 Task: Add a signature Emma Green containing Best wishes for a joyful Easter, Emma Green to email address softage.10@softage.net and add a folder Recruitment
Action: Mouse moved to (121, 118)
Screenshot: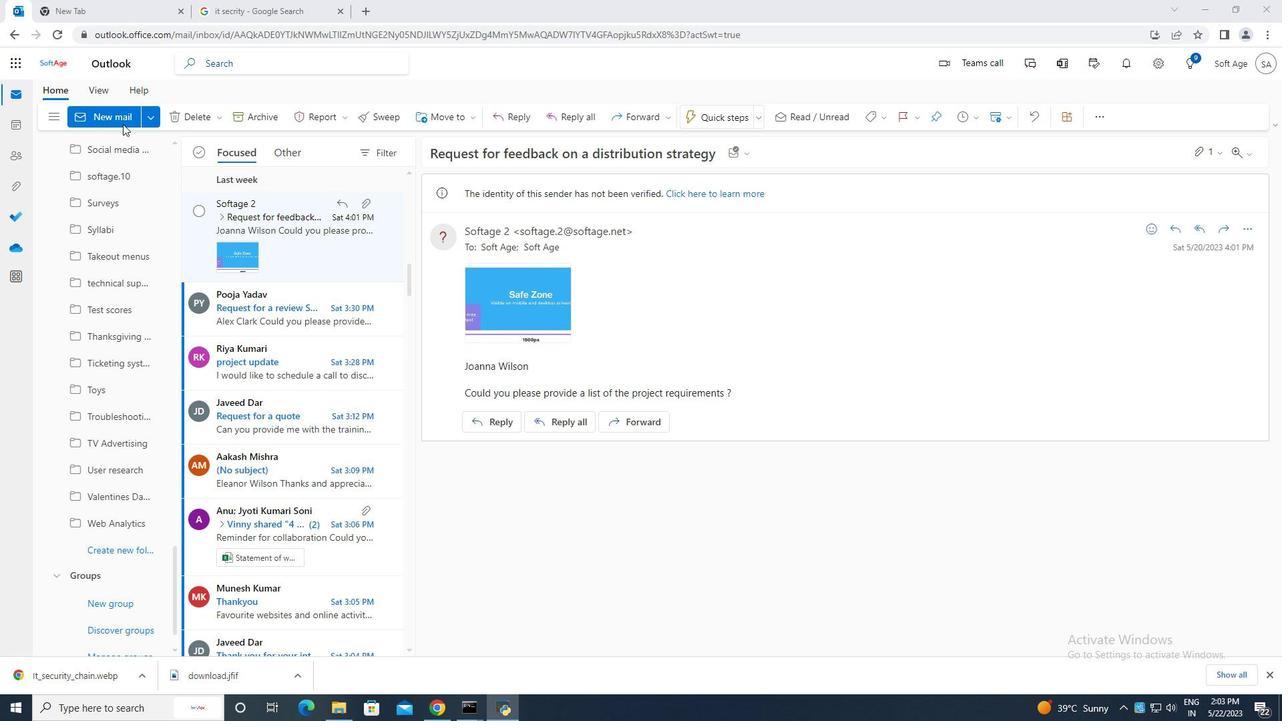 
Action: Mouse pressed left at (121, 118)
Screenshot: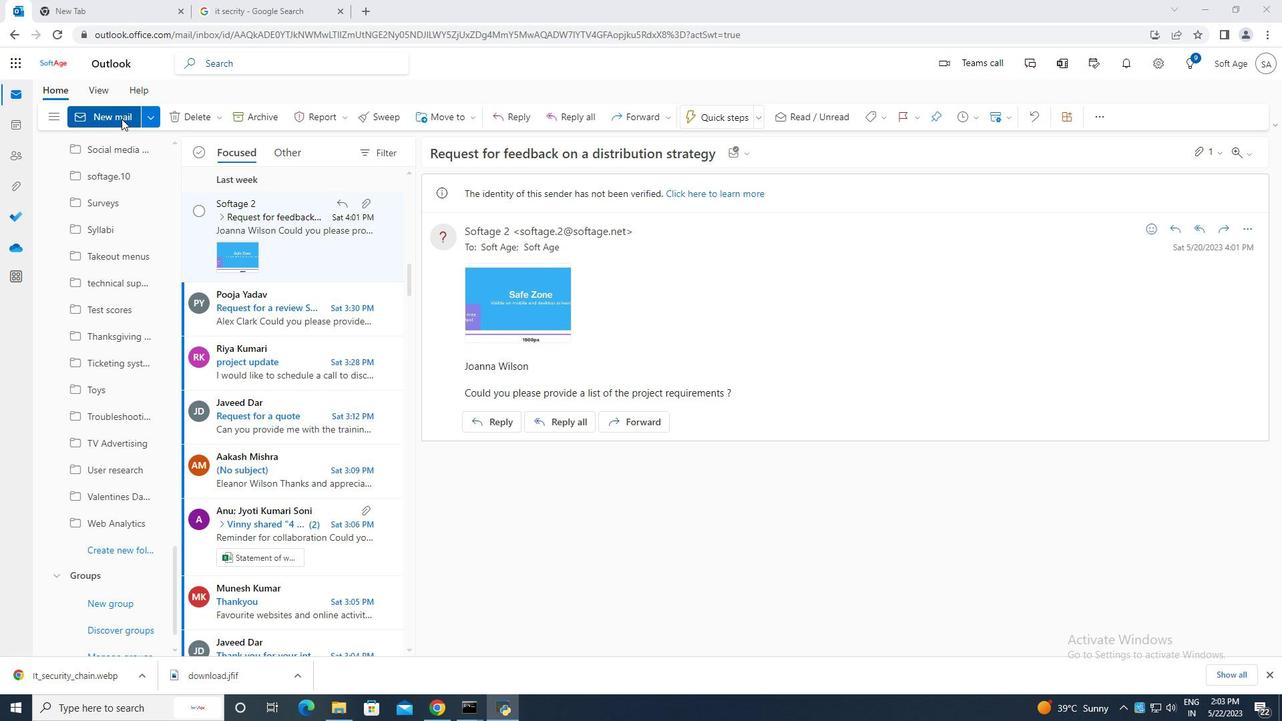 
Action: Mouse moved to (856, 121)
Screenshot: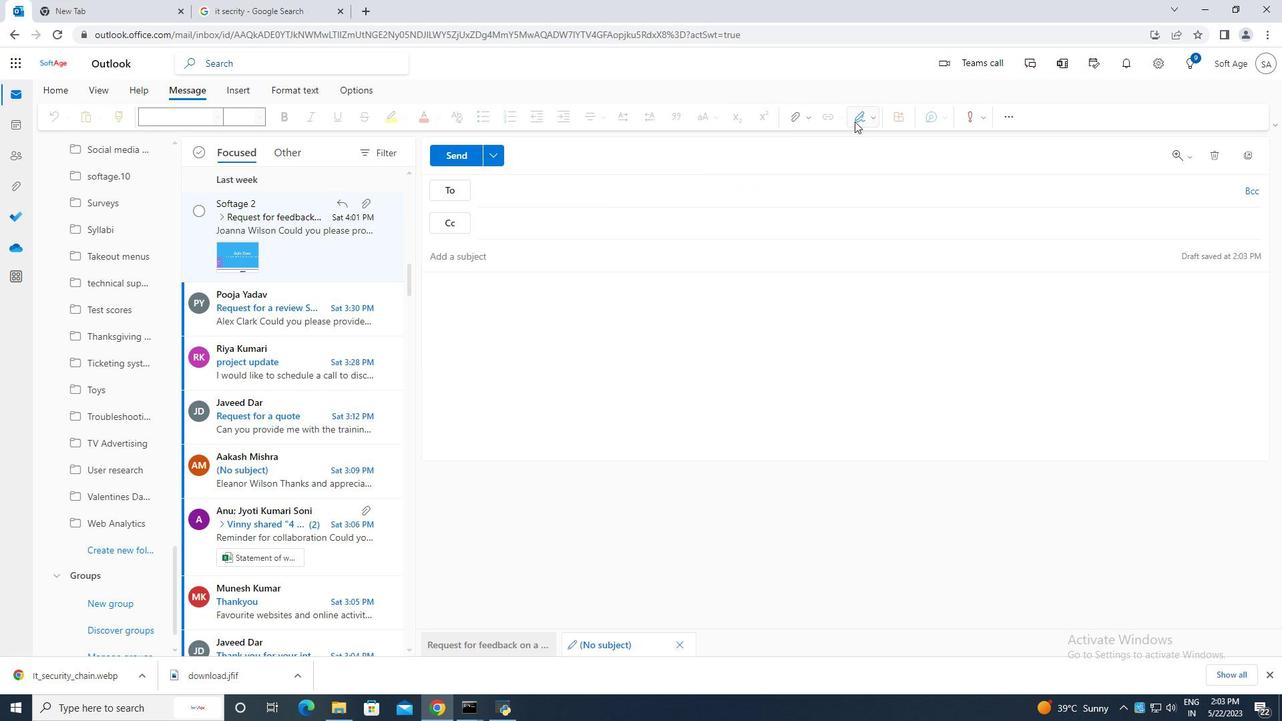 
Action: Mouse pressed left at (856, 121)
Screenshot: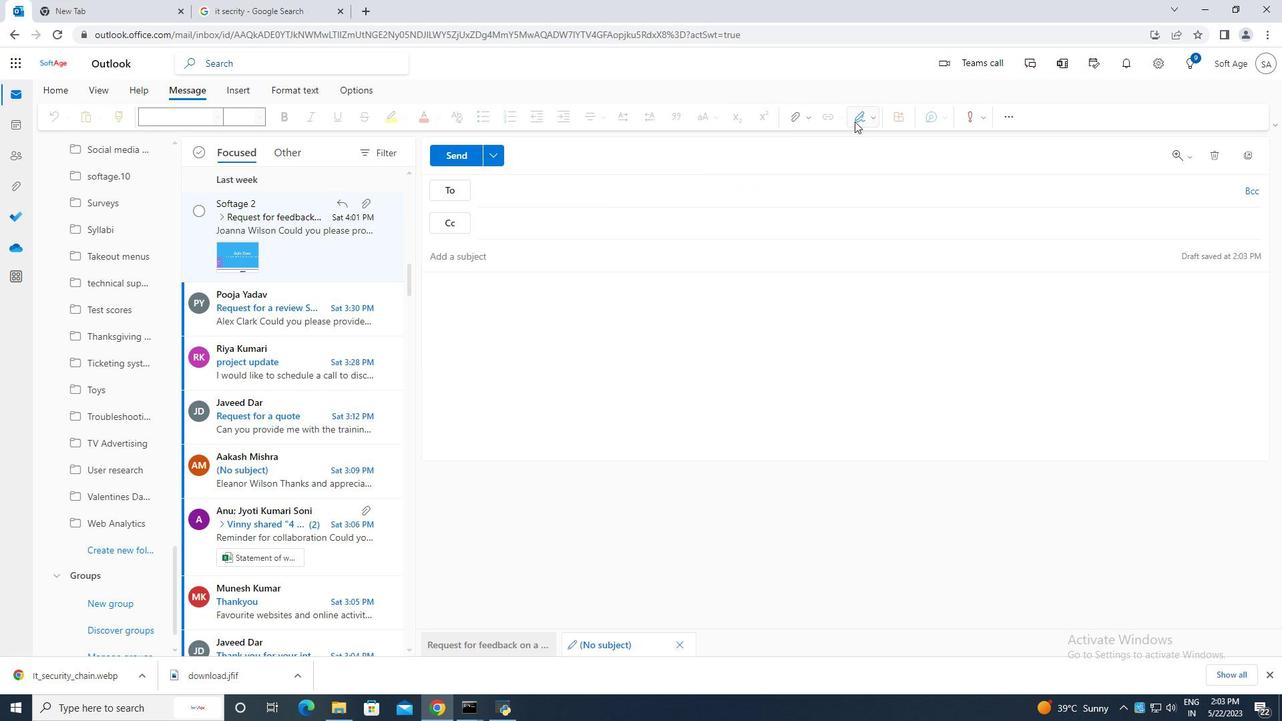 
Action: Mouse moved to (842, 171)
Screenshot: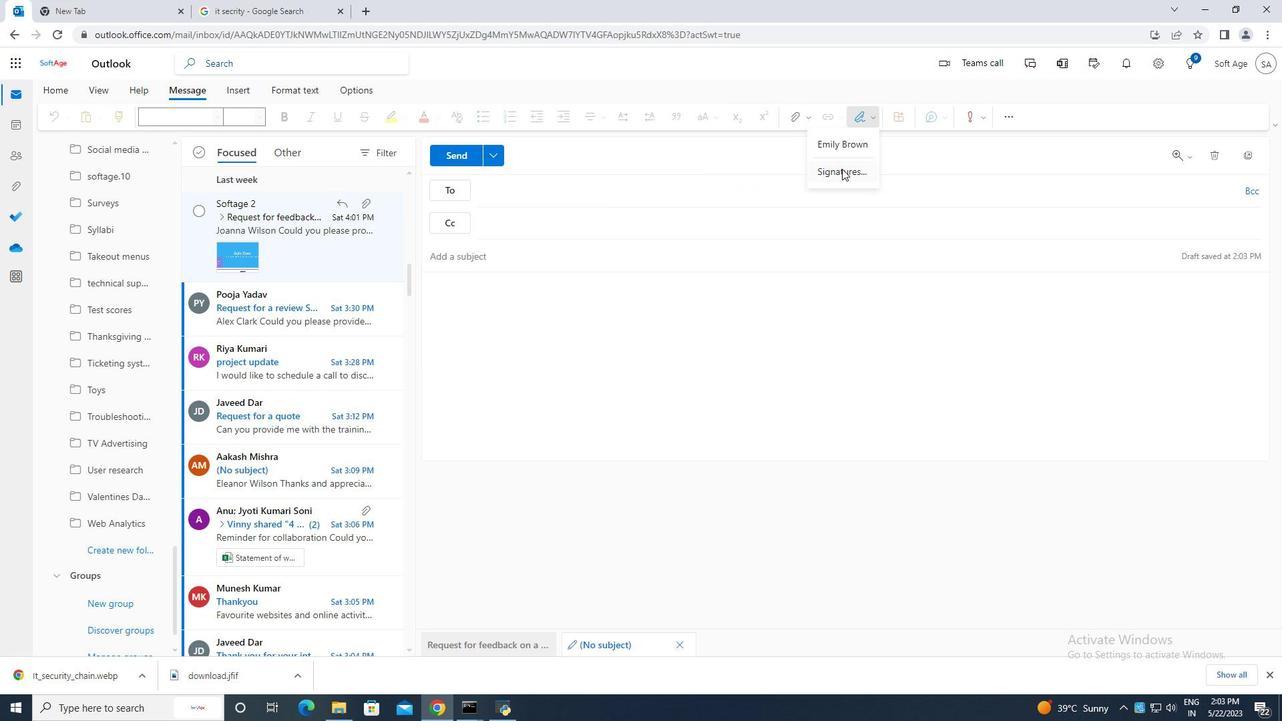 
Action: Mouse pressed left at (842, 171)
Screenshot: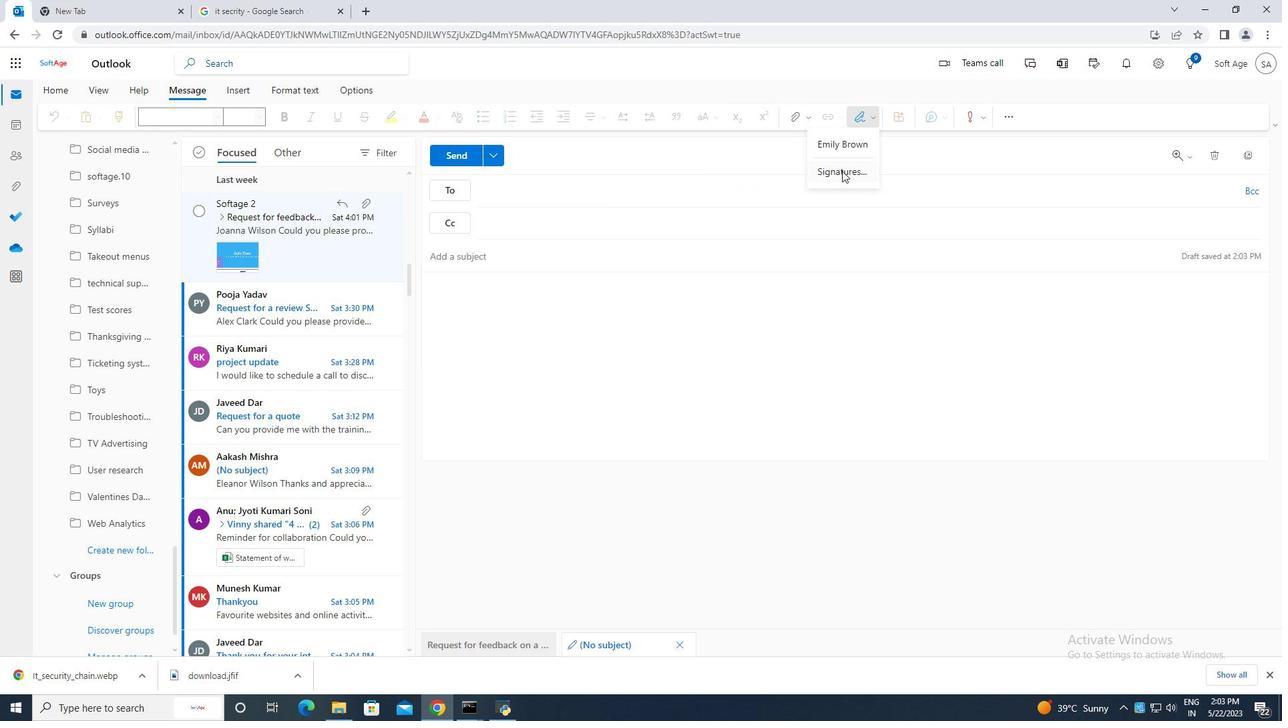 
Action: Mouse moved to (904, 225)
Screenshot: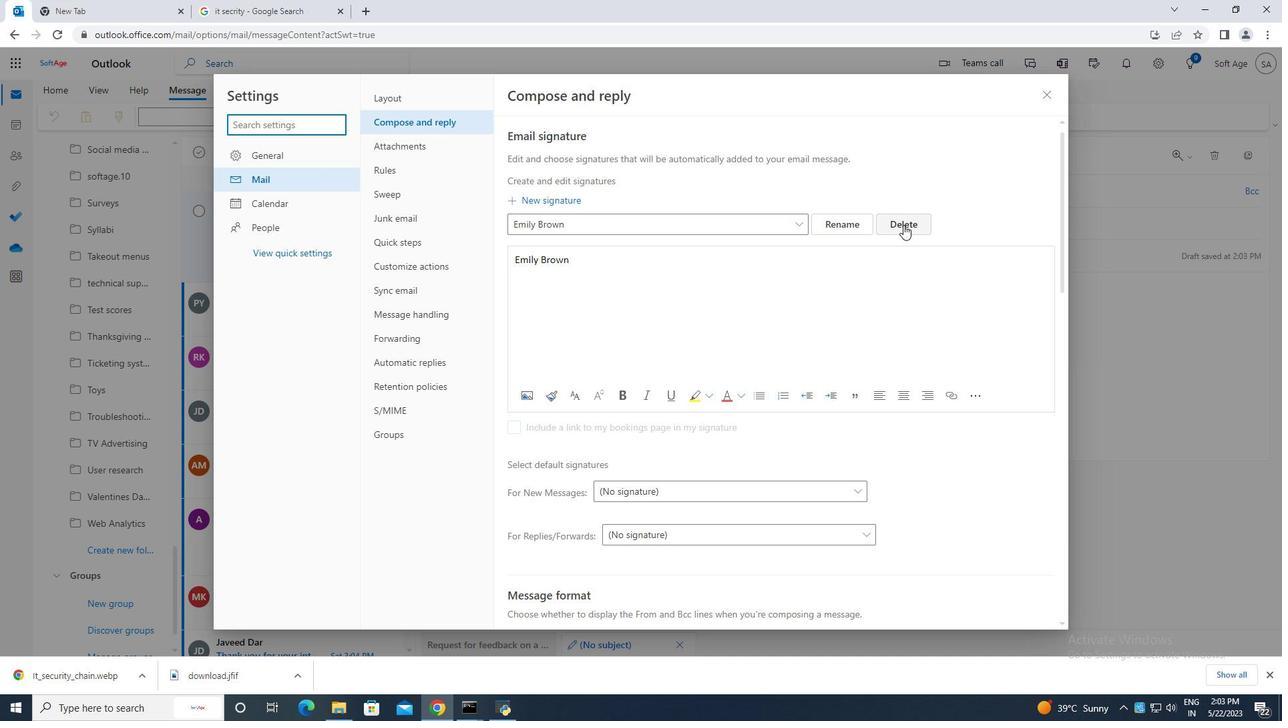 
Action: Mouse pressed left at (904, 225)
Screenshot: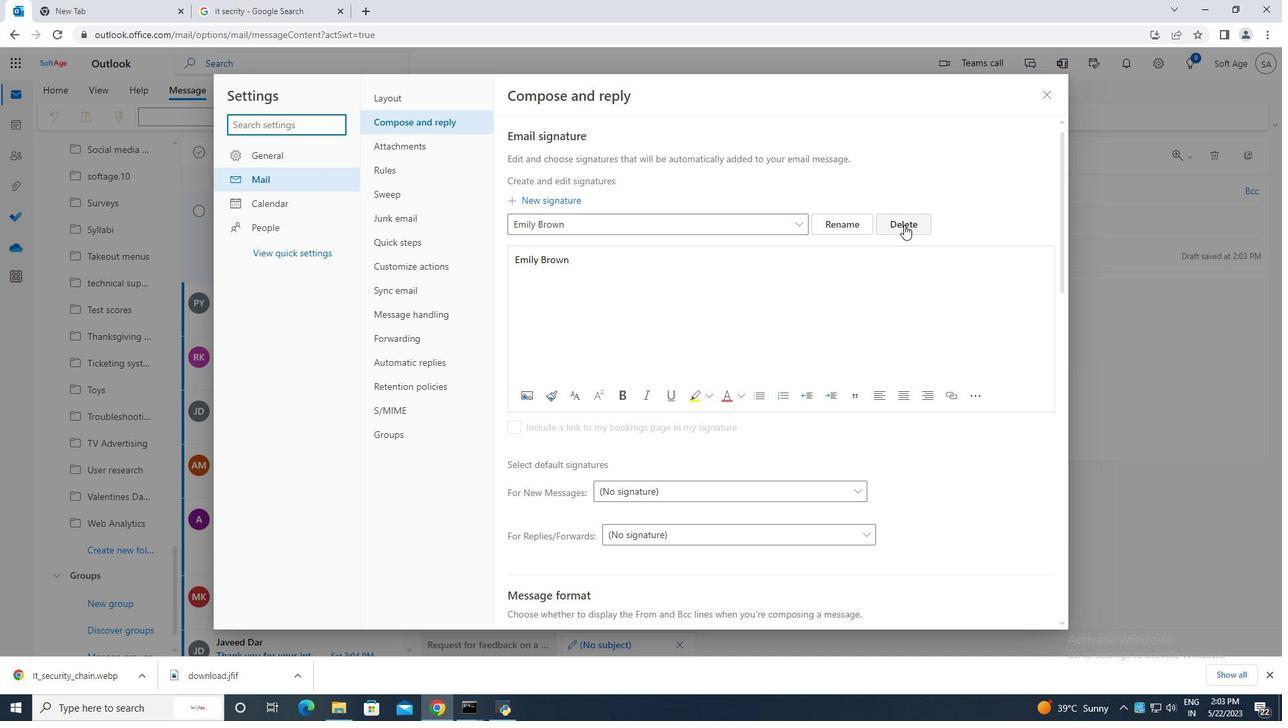 
Action: Mouse moved to (656, 225)
Screenshot: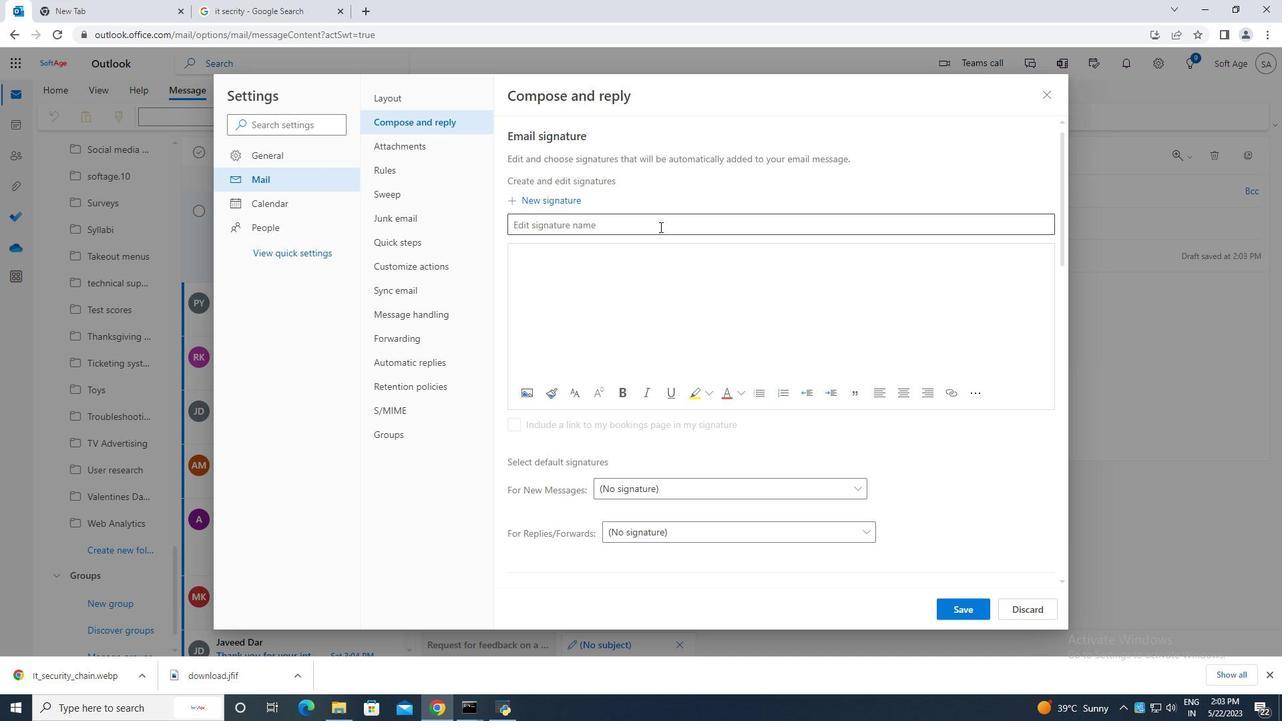 
Action: Key pressed <Key.caps_lock>E<Key.caps_lock>mma
Screenshot: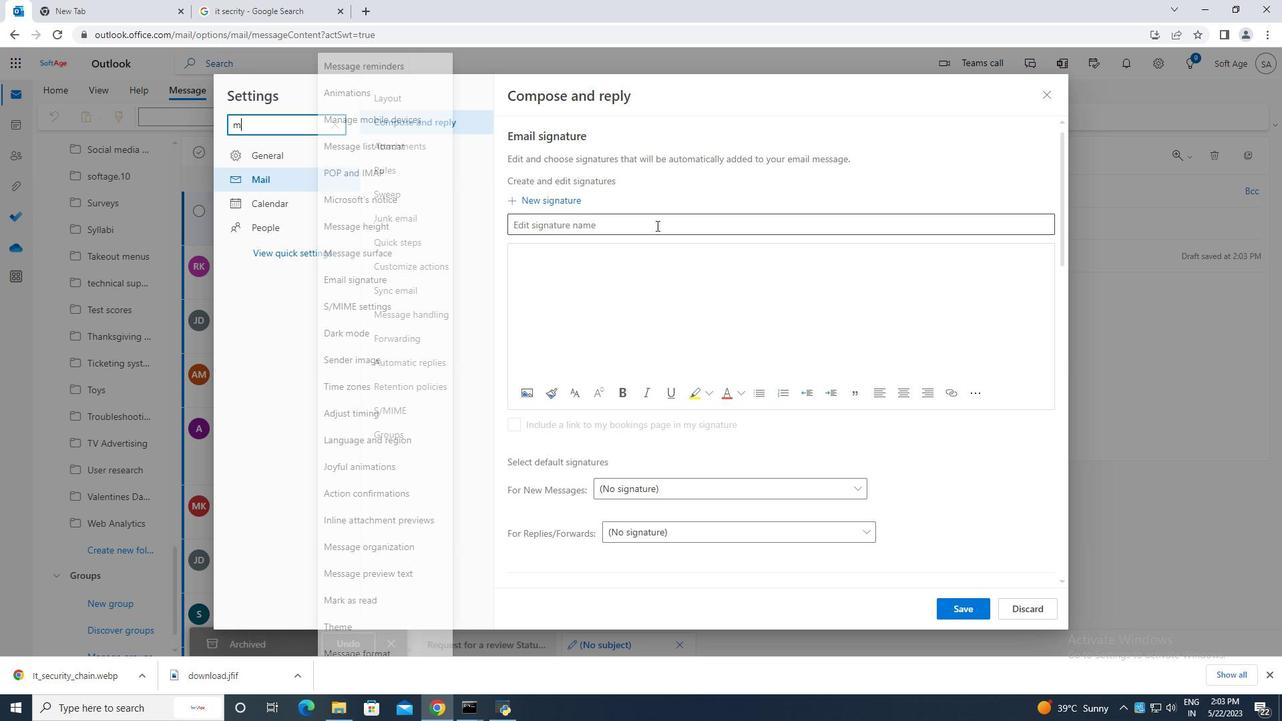 
Action: Mouse moved to (618, 218)
Screenshot: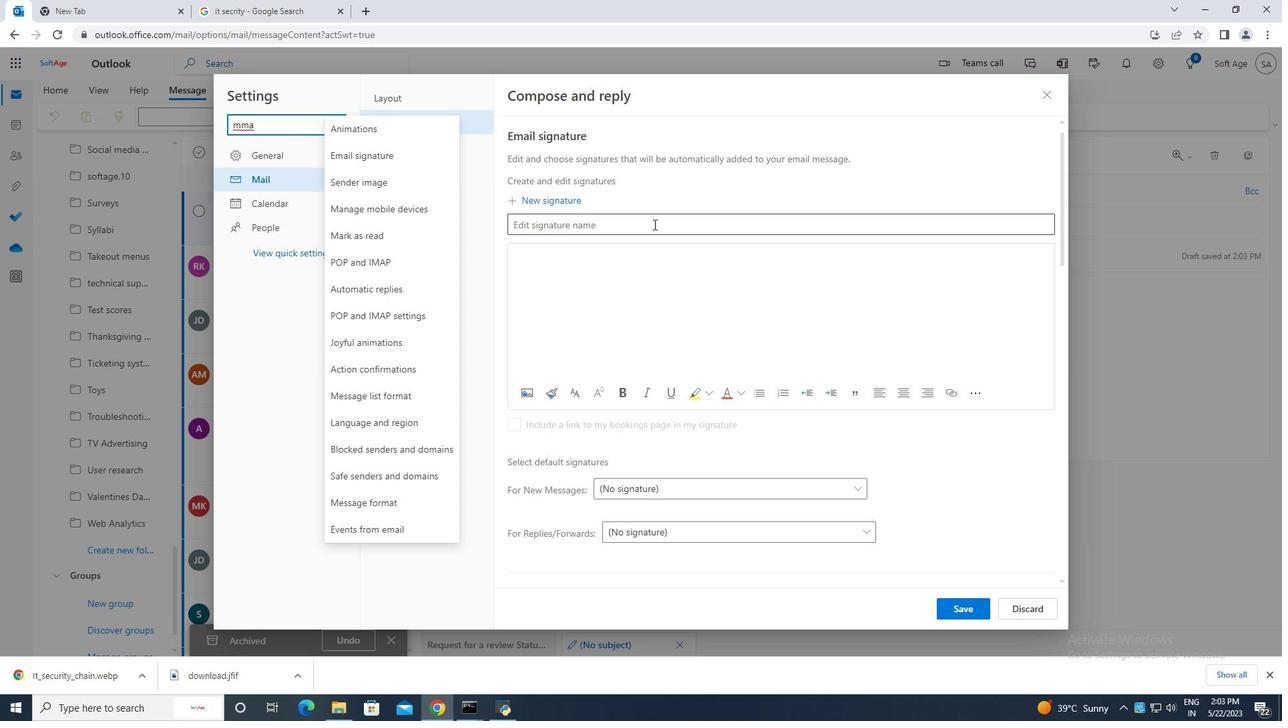 
Action: Mouse pressed left at (618, 218)
Screenshot: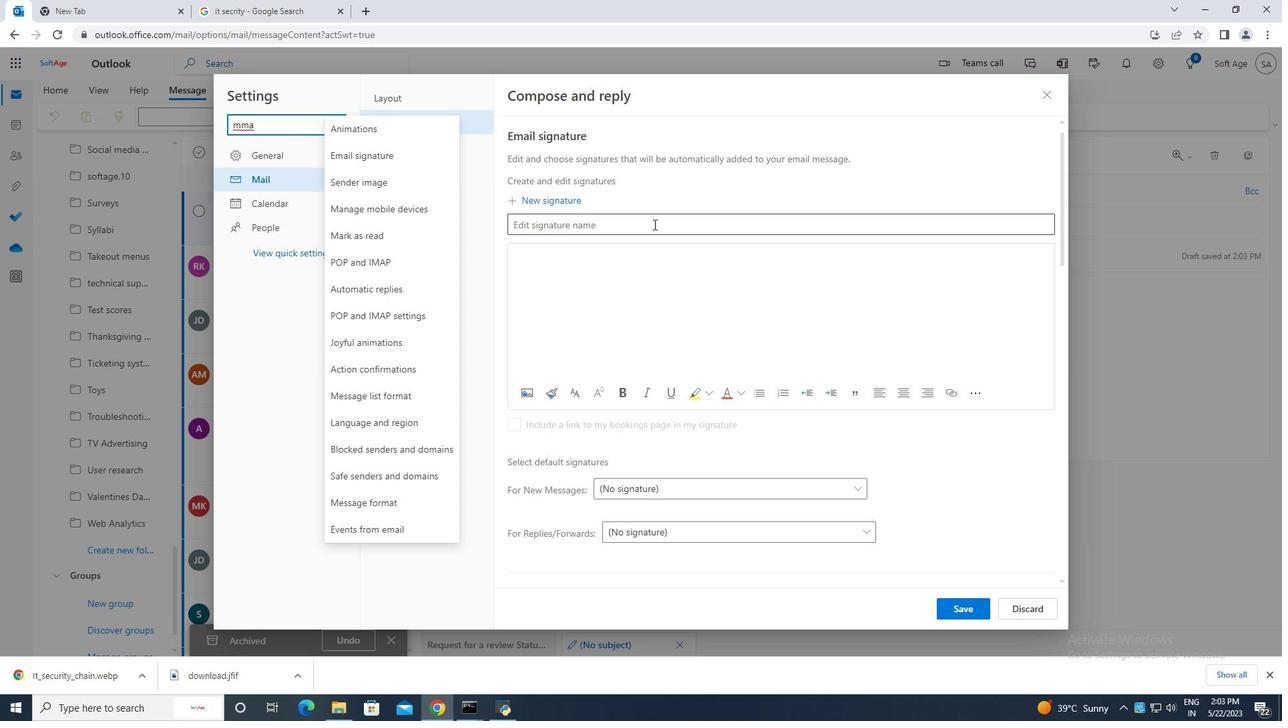 
Action: Key pressed <Key.caps_lock>E<Key.caps_lock>mma<Key.space><Key.caps_lock>G<Key.caps_lock>reen
Screenshot: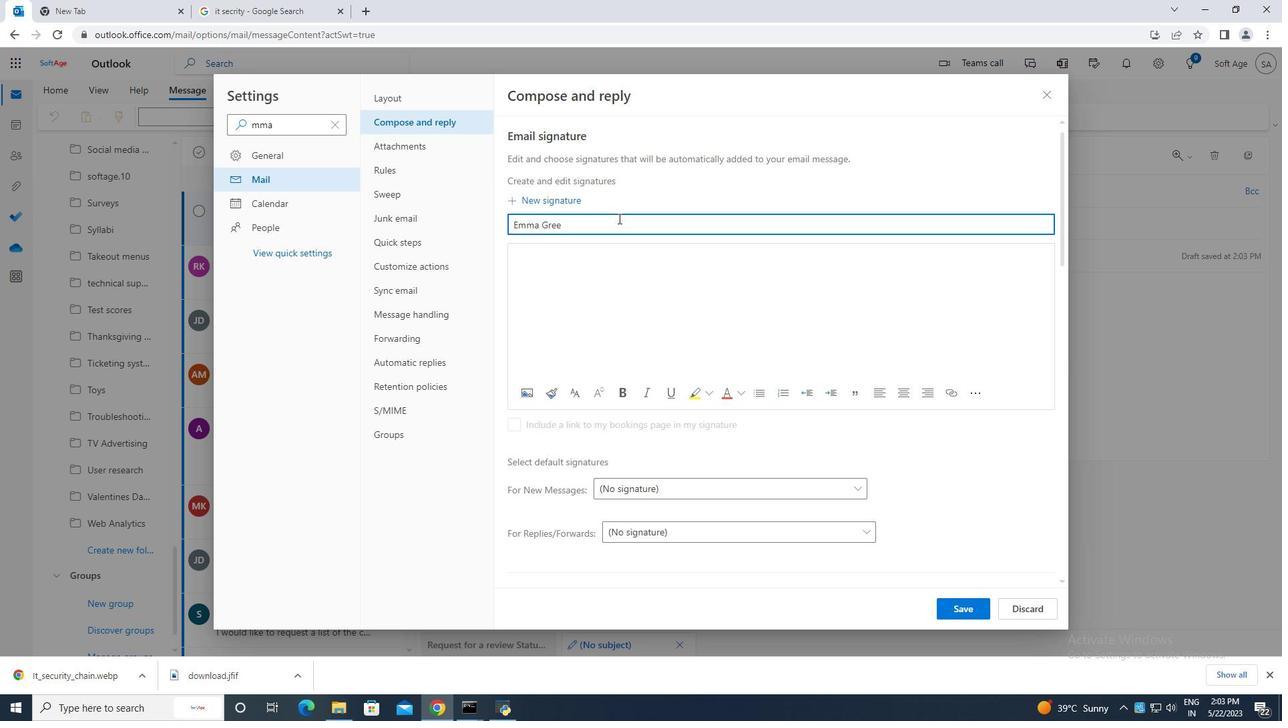 
Action: Mouse moved to (565, 254)
Screenshot: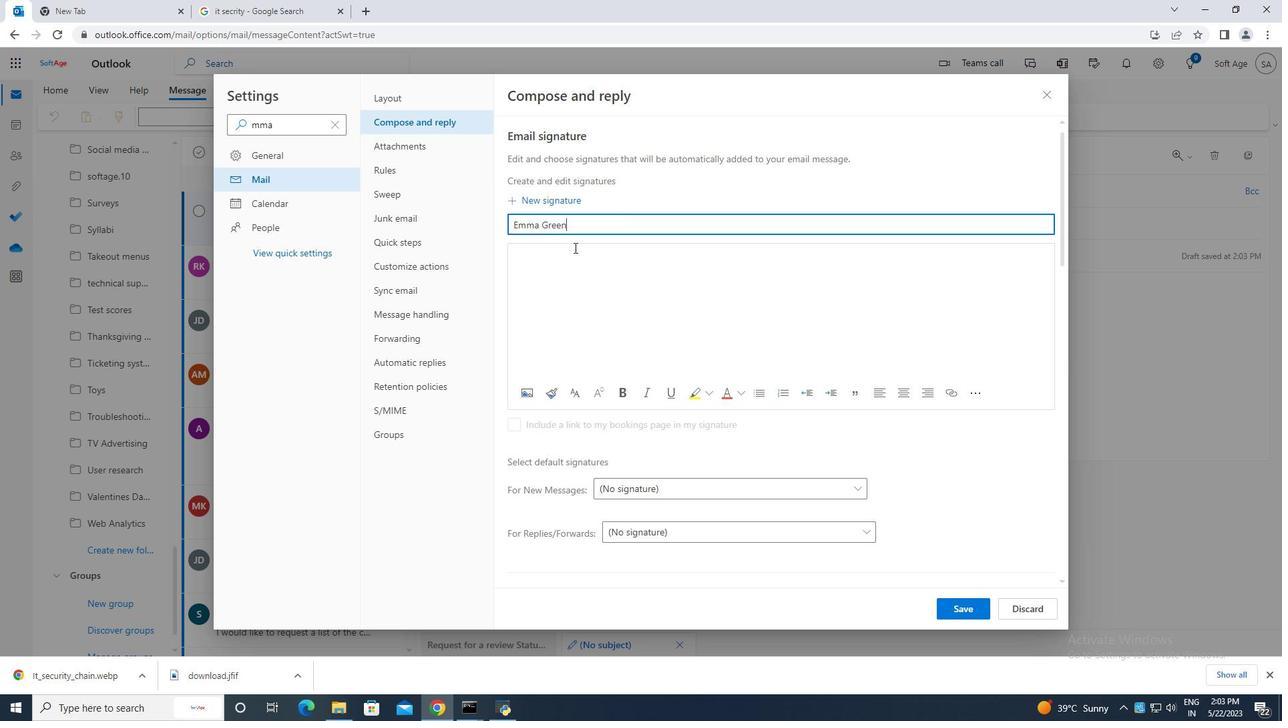 
Action: Mouse pressed left at (565, 254)
Screenshot: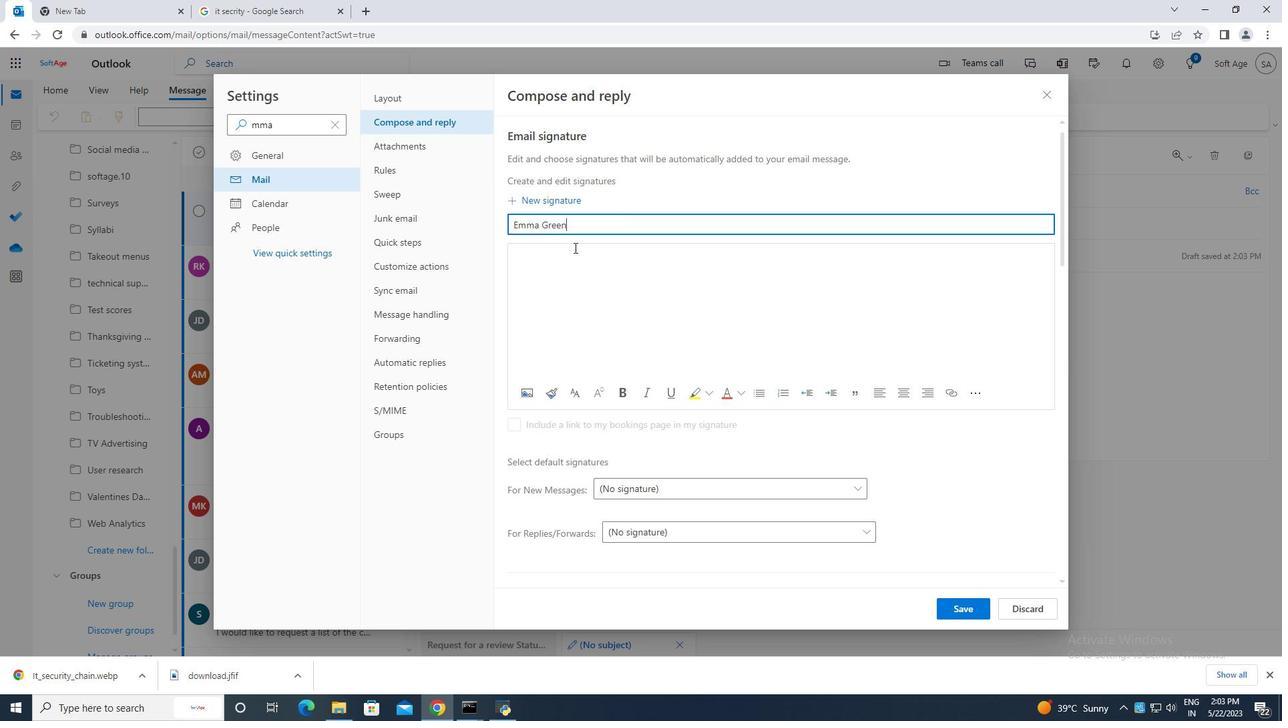 
Action: Key pressed <Key.caps_lock>E<Key.caps_lock>mma<Key.space><Key.caps_lock>G<Key.caps_lock>reen
Screenshot: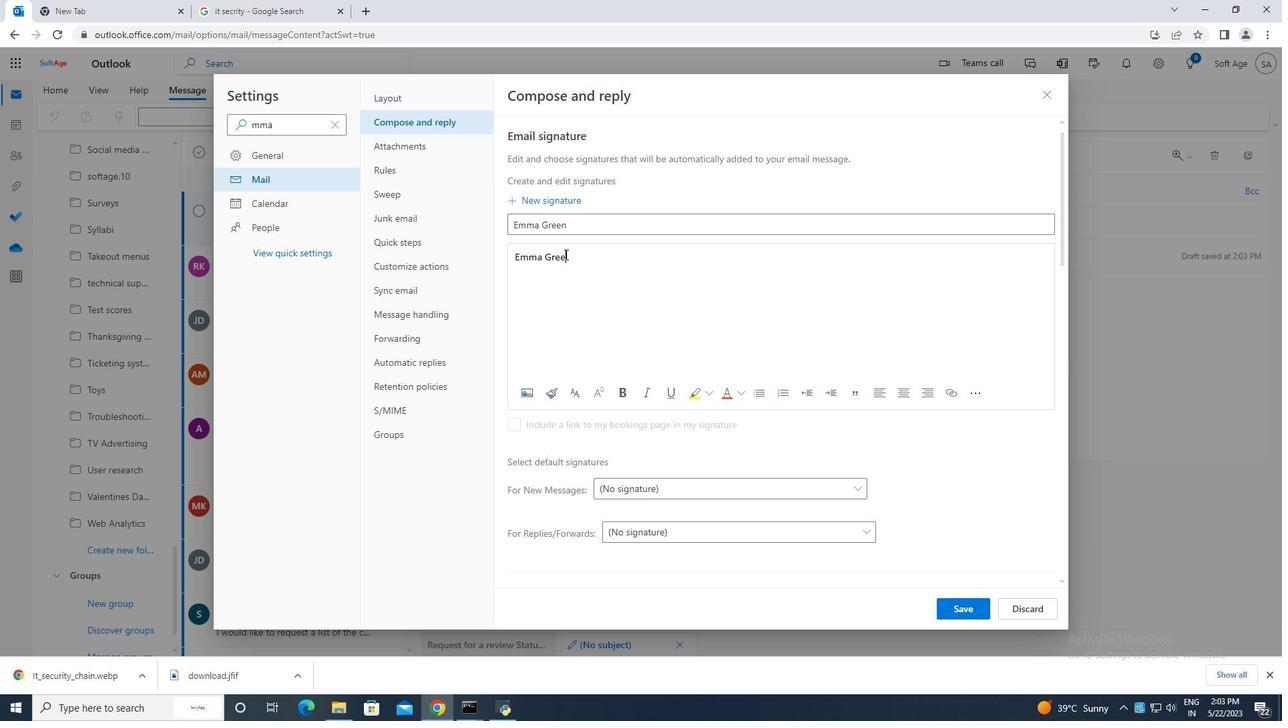 
Action: Mouse moved to (954, 609)
Screenshot: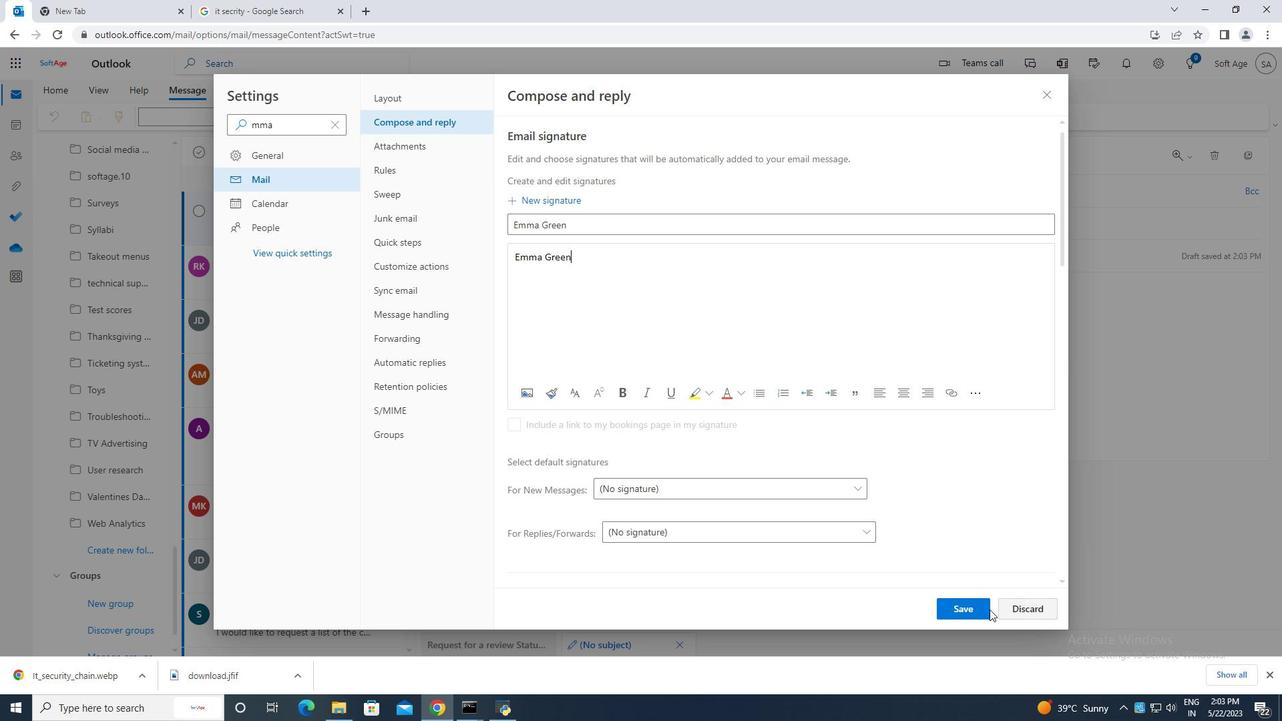 
Action: Mouse pressed left at (954, 609)
Screenshot: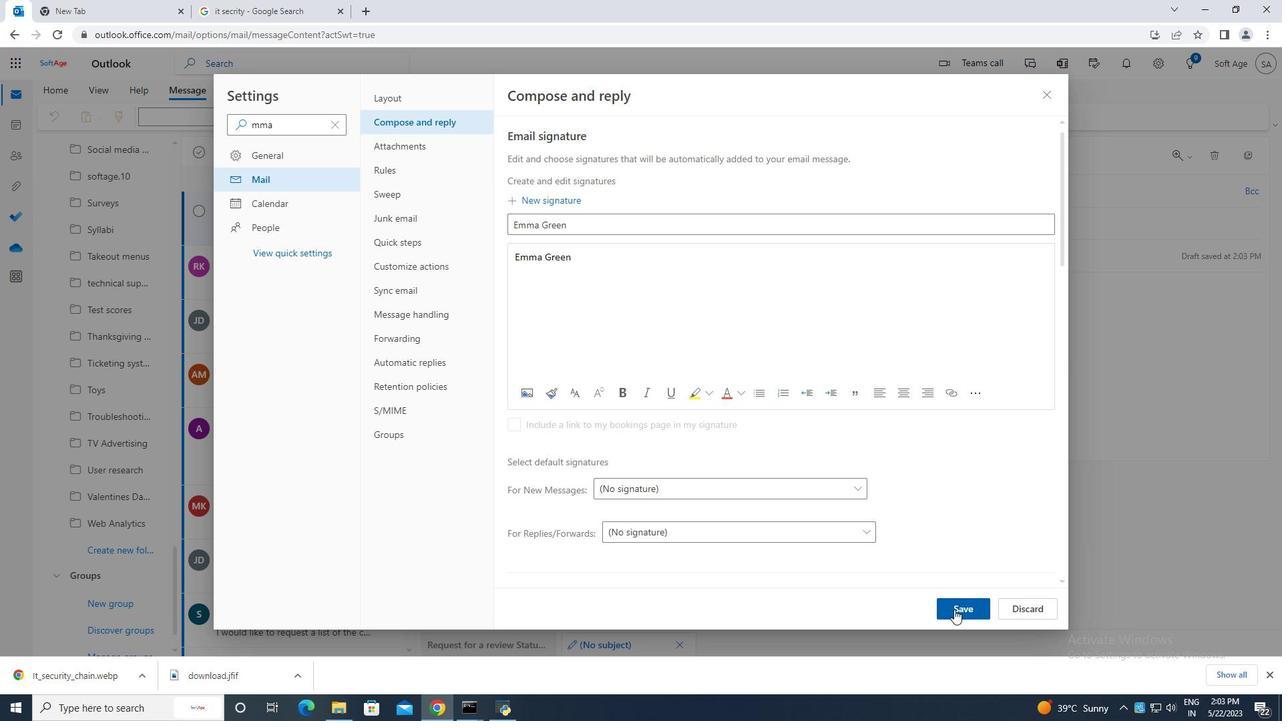 
Action: Mouse moved to (1042, 98)
Screenshot: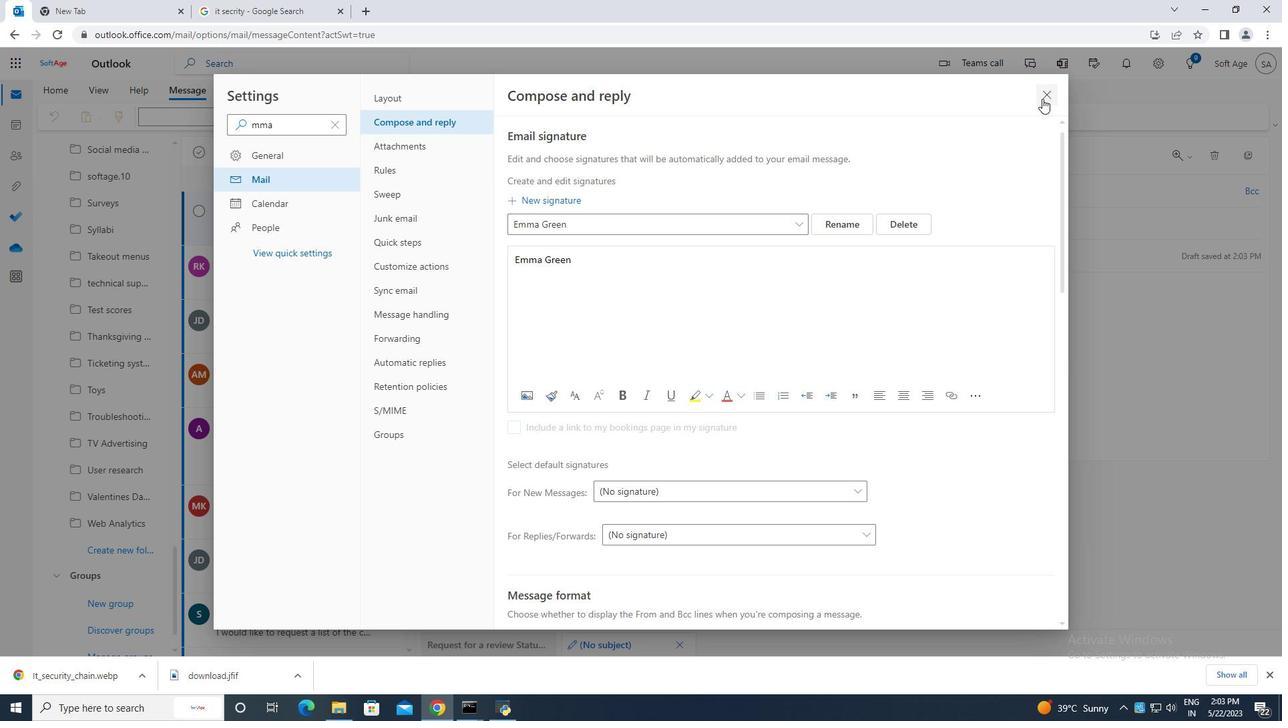 
Action: Mouse pressed left at (1042, 98)
Screenshot: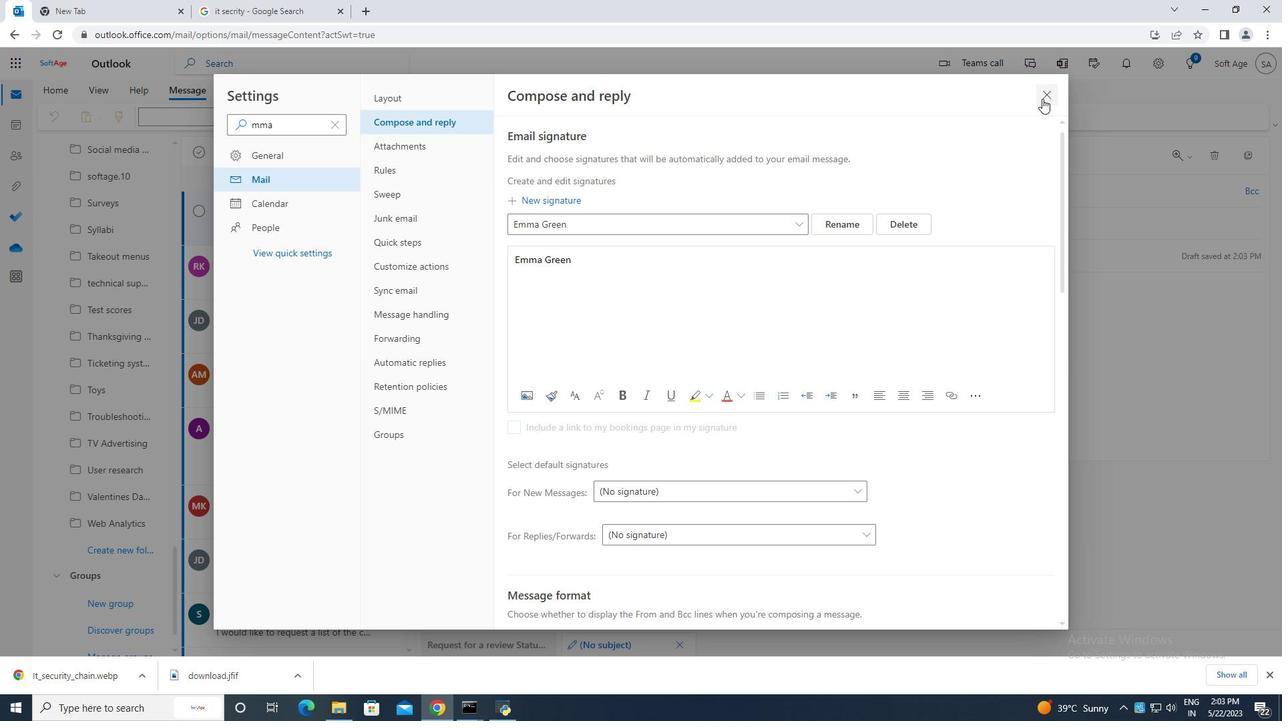 
Action: Mouse moved to (866, 118)
Screenshot: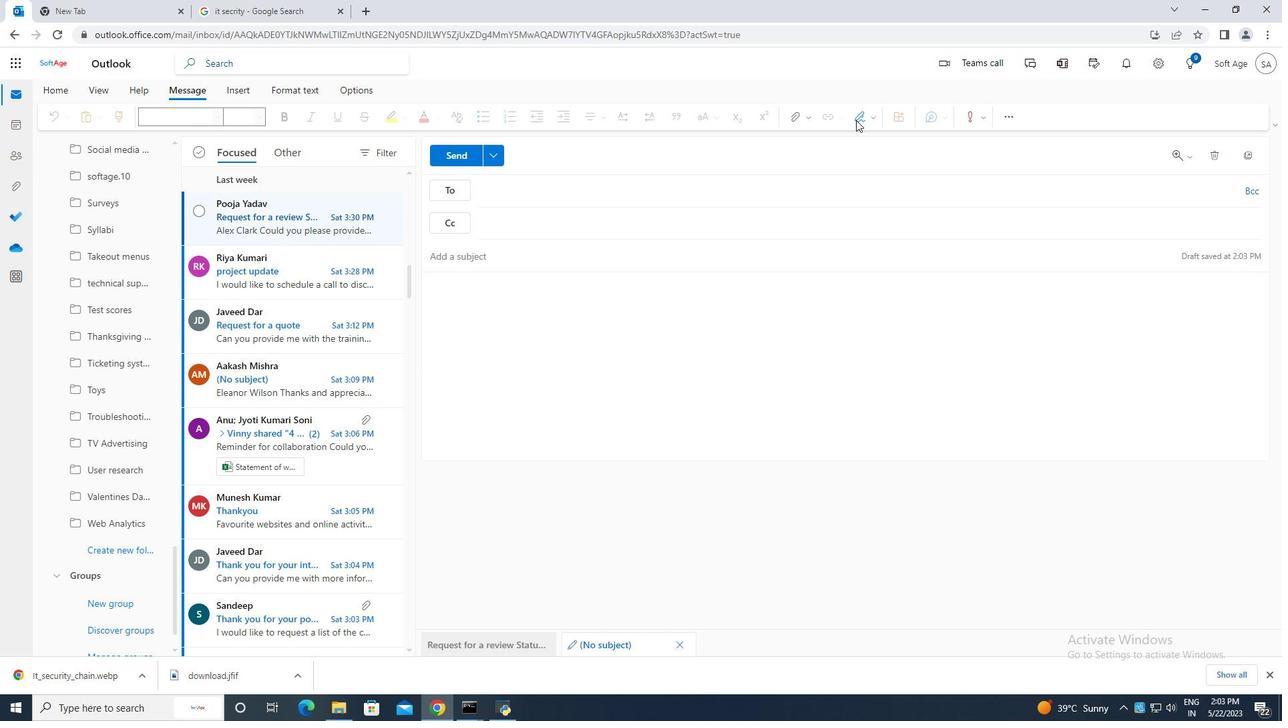 
Action: Mouse pressed left at (866, 118)
Screenshot: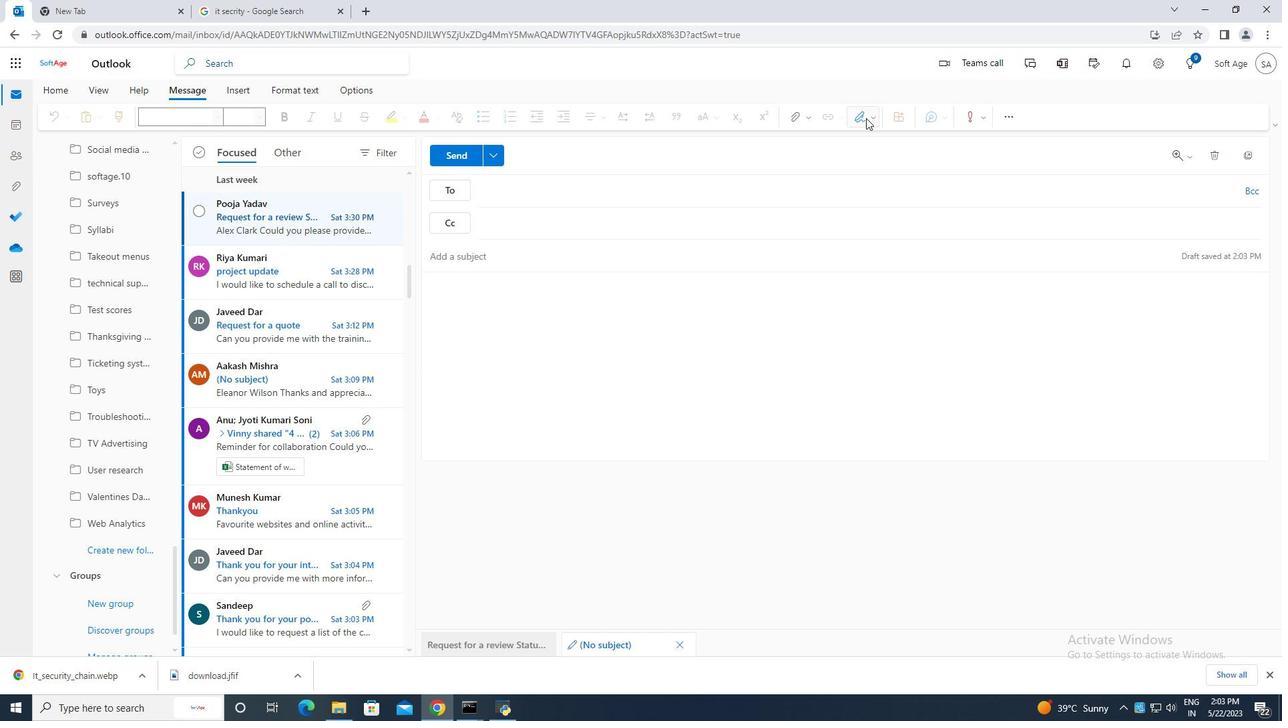 
Action: Mouse moved to (844, 144)
Screenshot: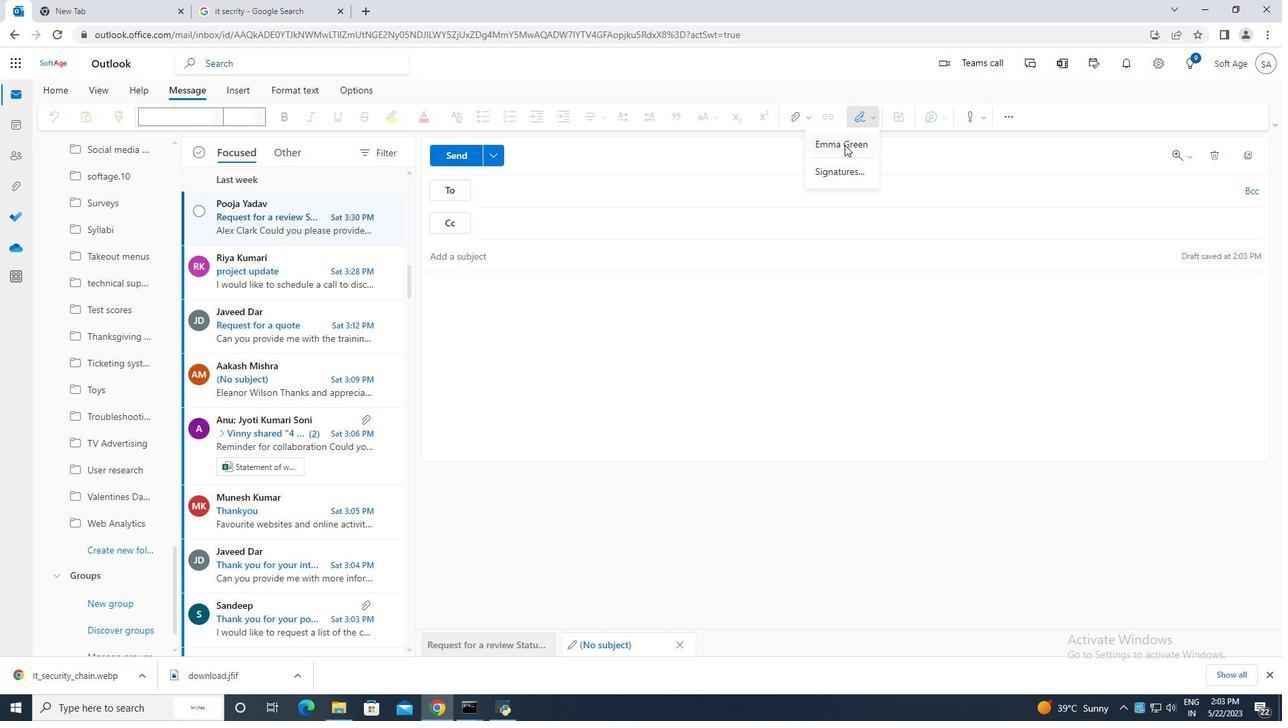 
Action: Mouse pressed left at (844, 144)
Screenshot: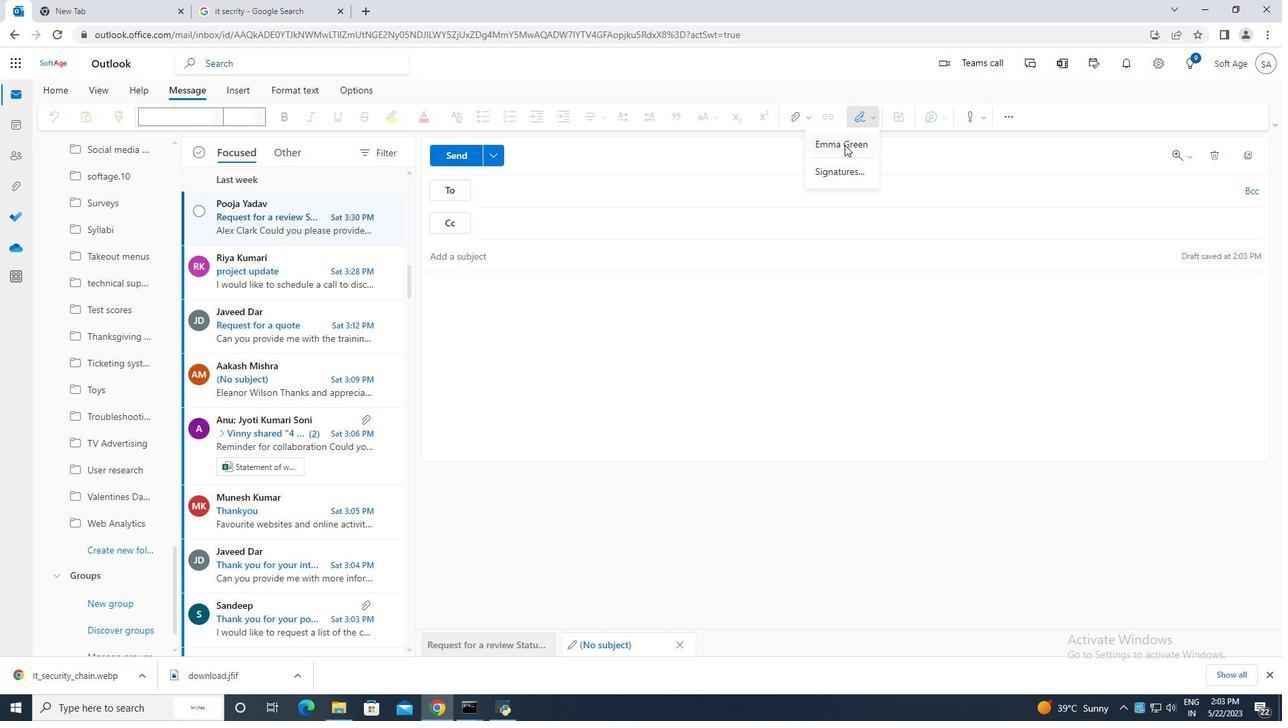 
Action: Mouse moved to (476, 281)
Screenshot: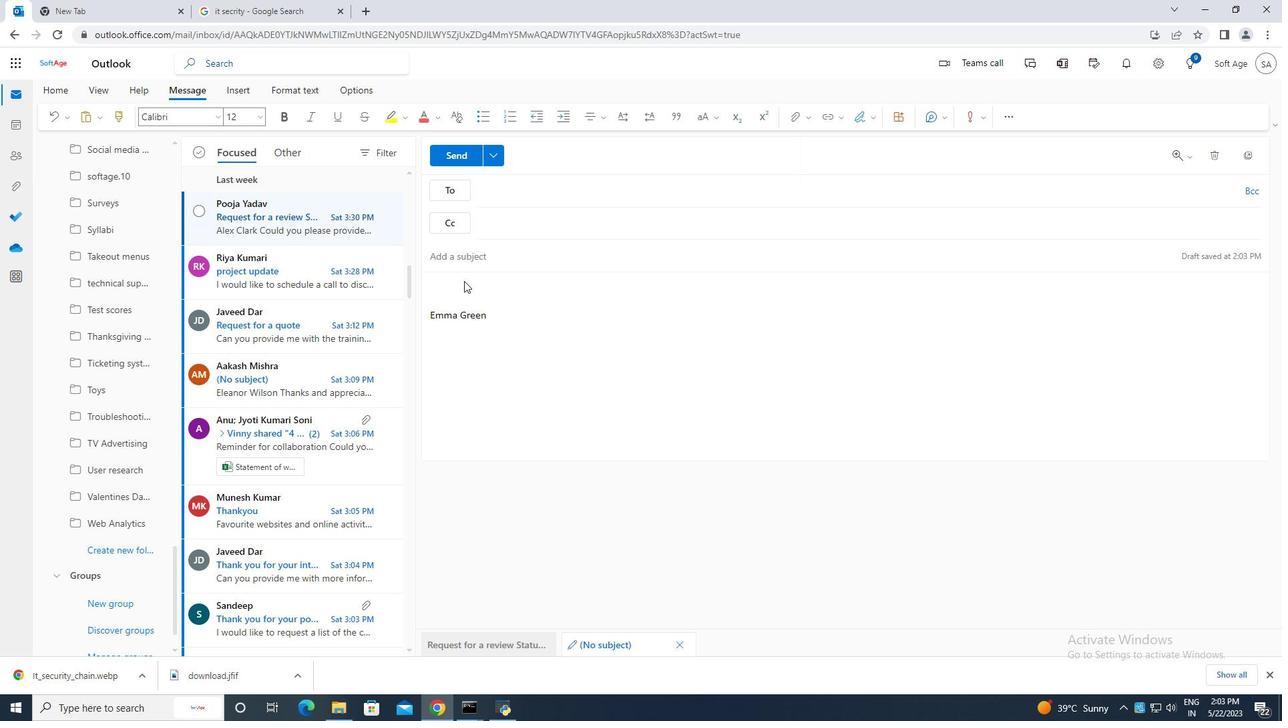 
Action: Key pressed <Key.caps_lock>C<Key.caps_lock>ontaining<Key.space>best<Key.space>wishes<Key.space>for<Key.space>a<Key.space>joyful<Key.space>easter,
Screenshot: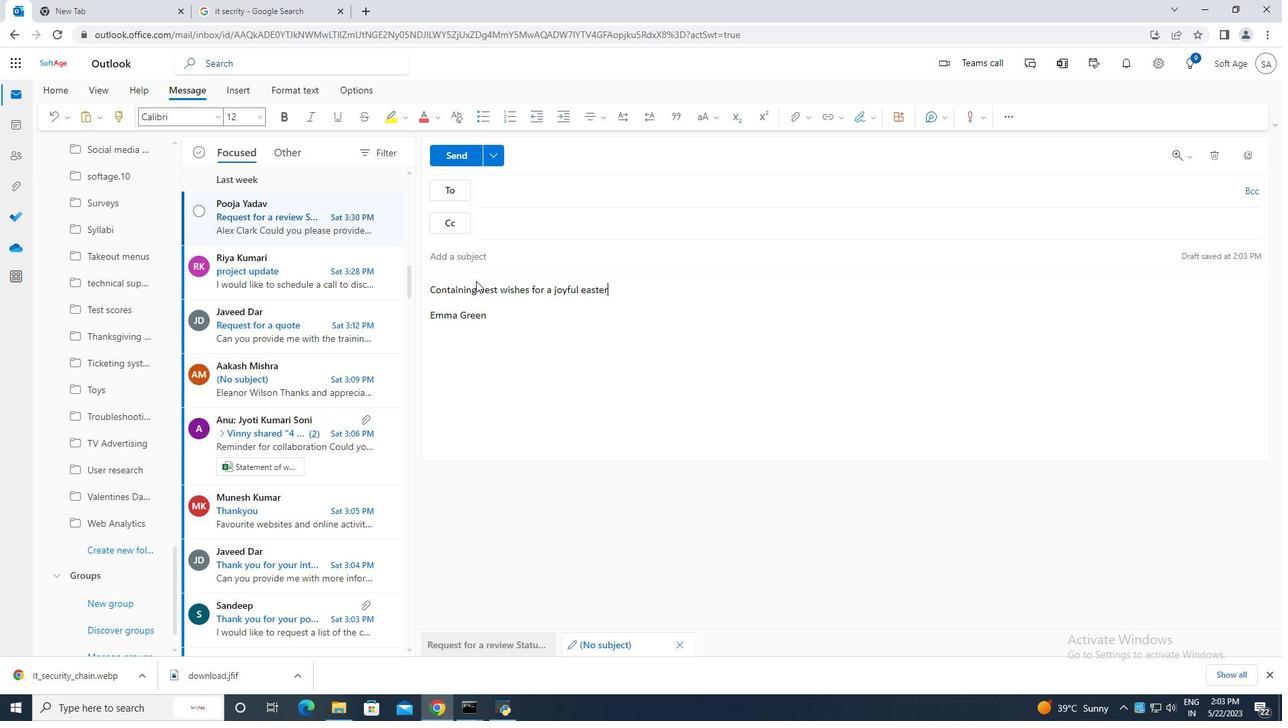 
Action: Mouse moved to (569, 197)
Screenshot: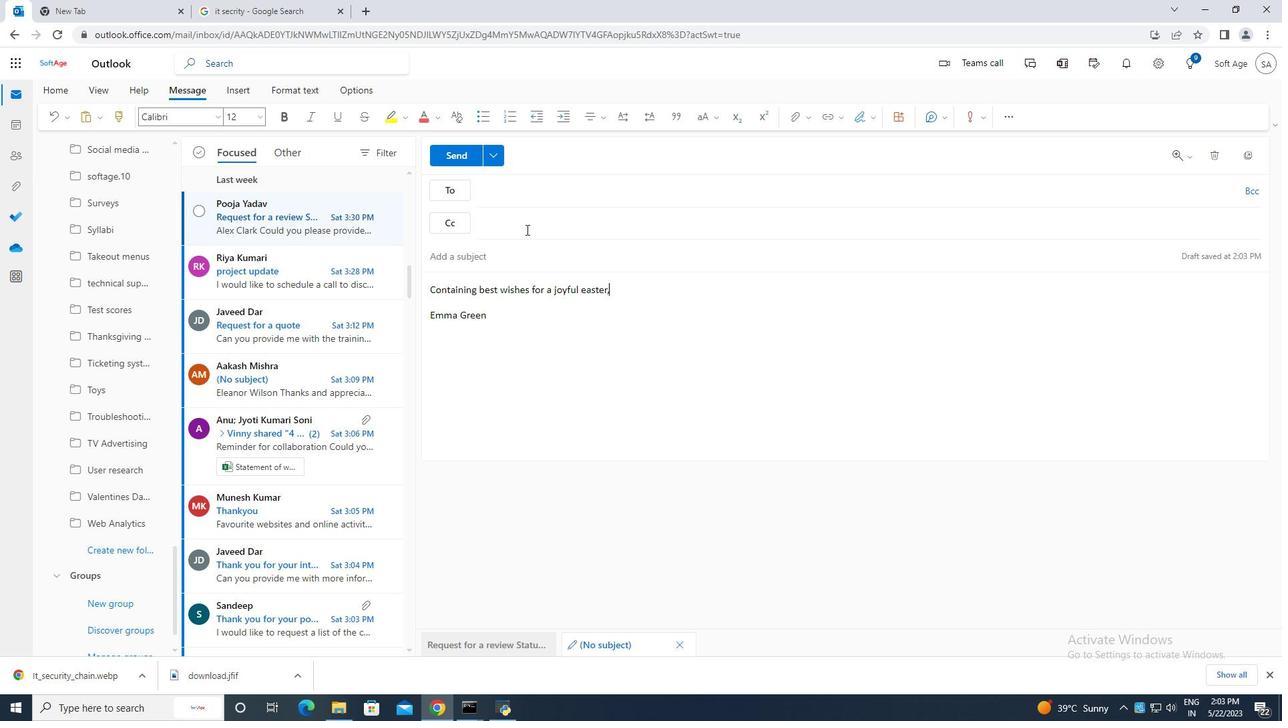 
Action: Mouse pressed left at (569, 197)
Screenshot: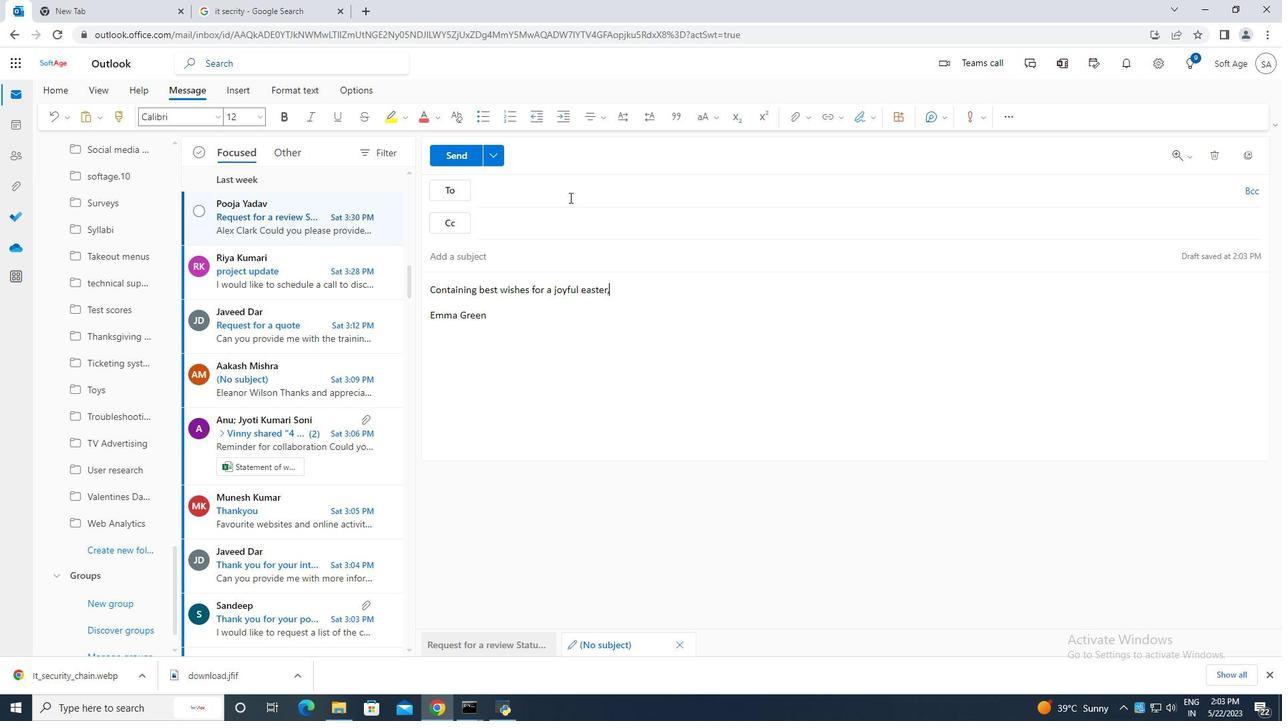 
Action: Key pressed softage.10
Screenshot: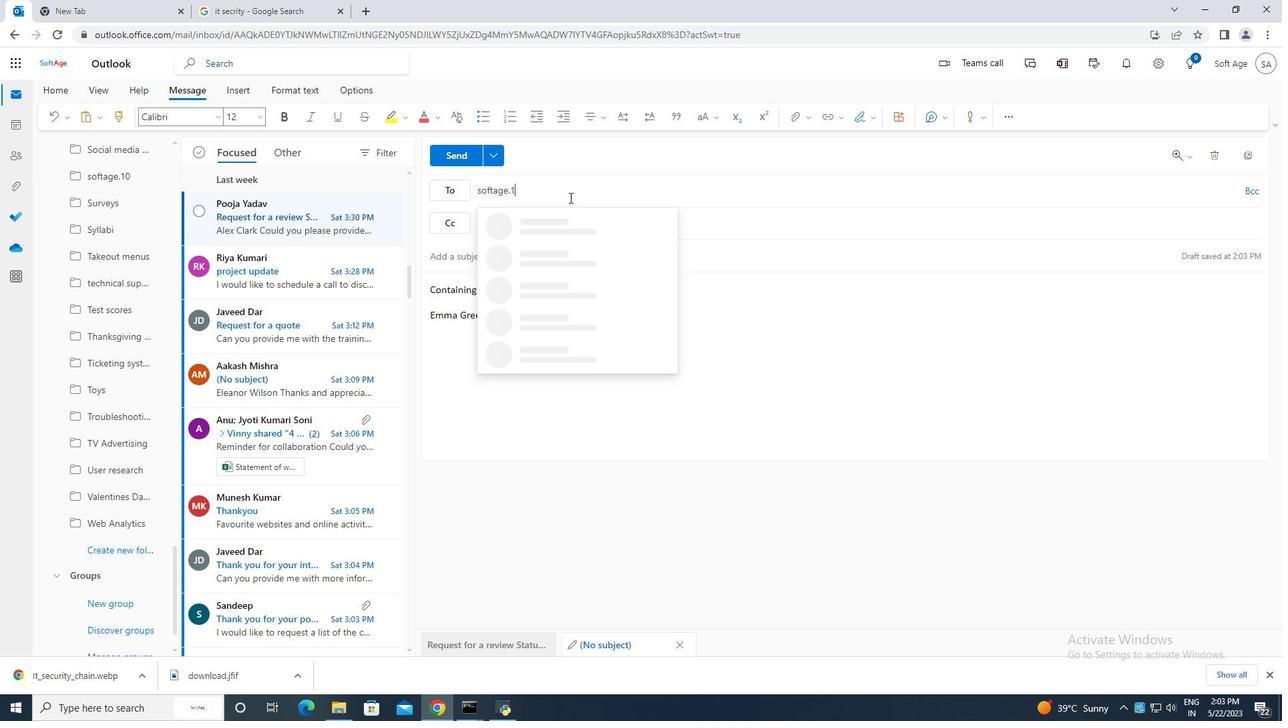 
Action: Mouse moved to (623, 258)
Screenshot: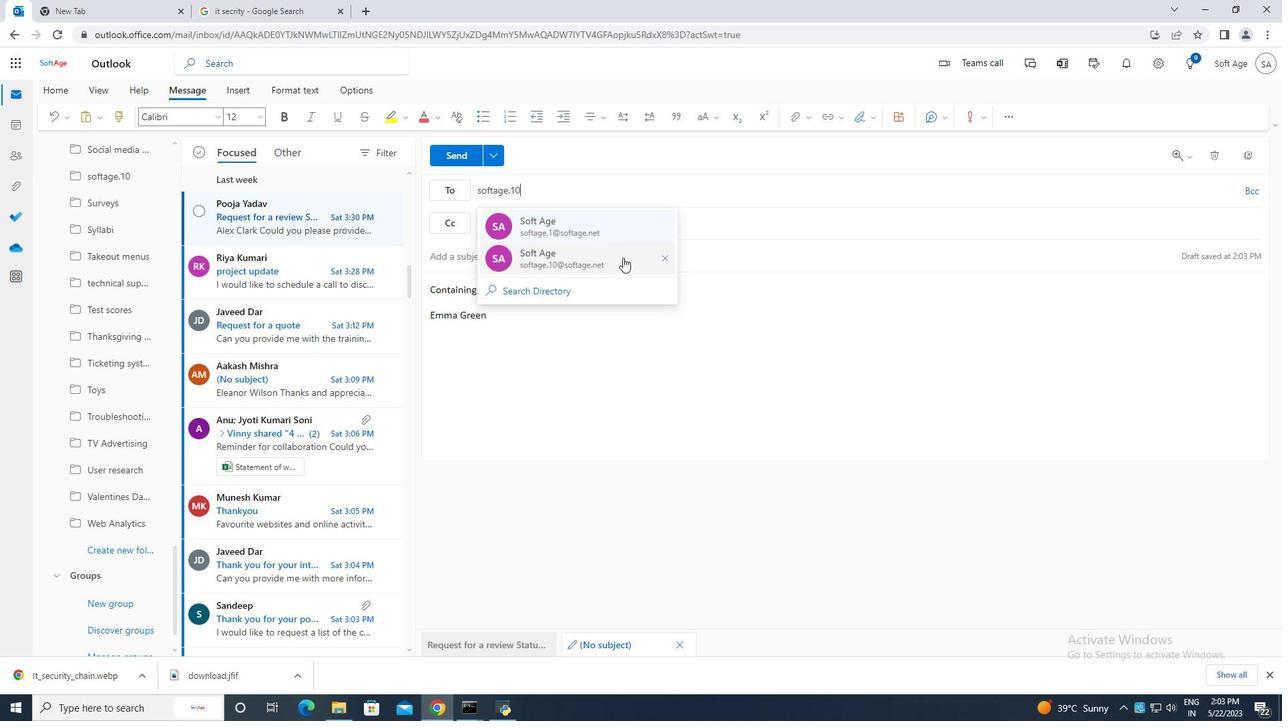 
Action: Mouse pressed left at (623, 258)
Screenshot: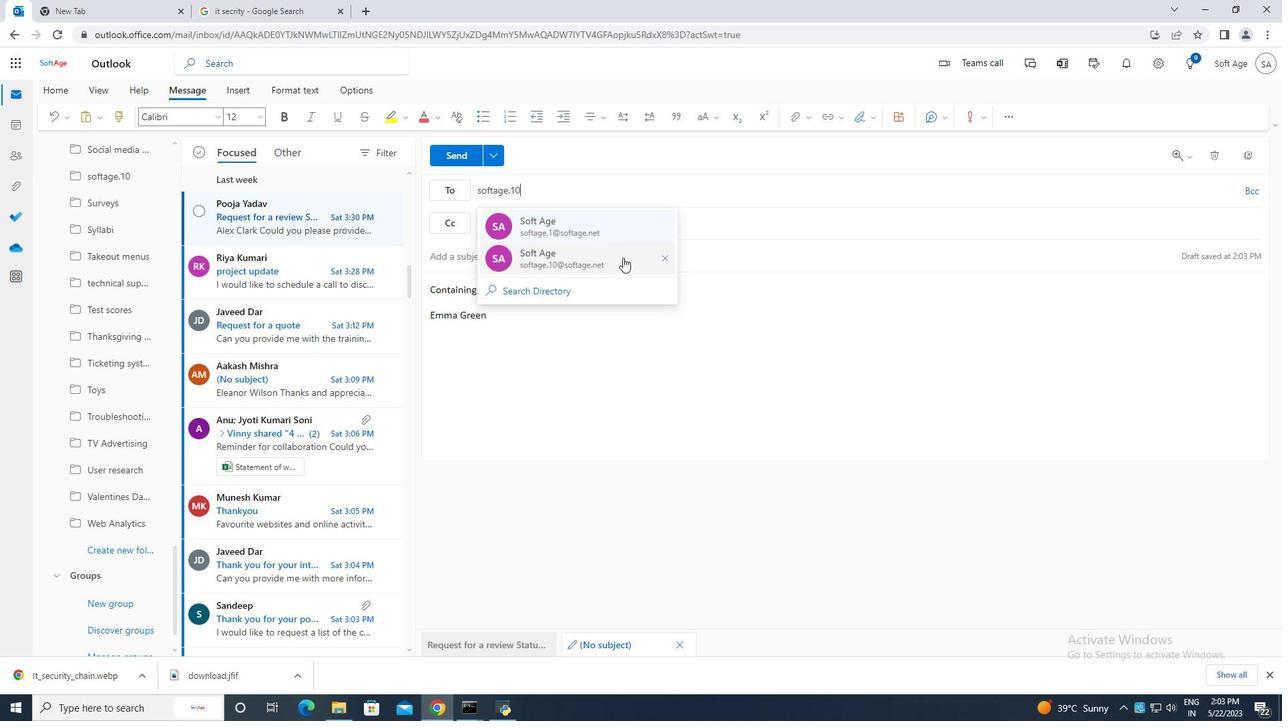 
Action: Mouse moved to (133, 551)
Screenshot: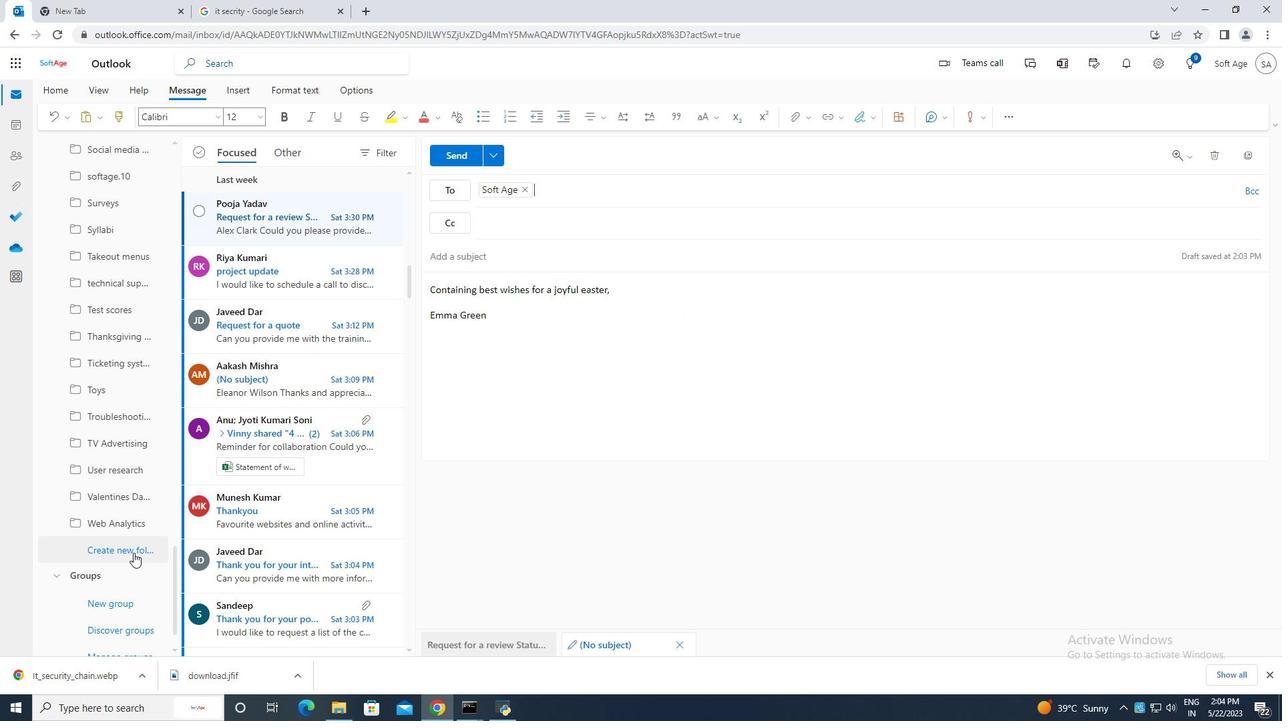 
Action: Mouse pressed left at (133, 551)
Screenshot: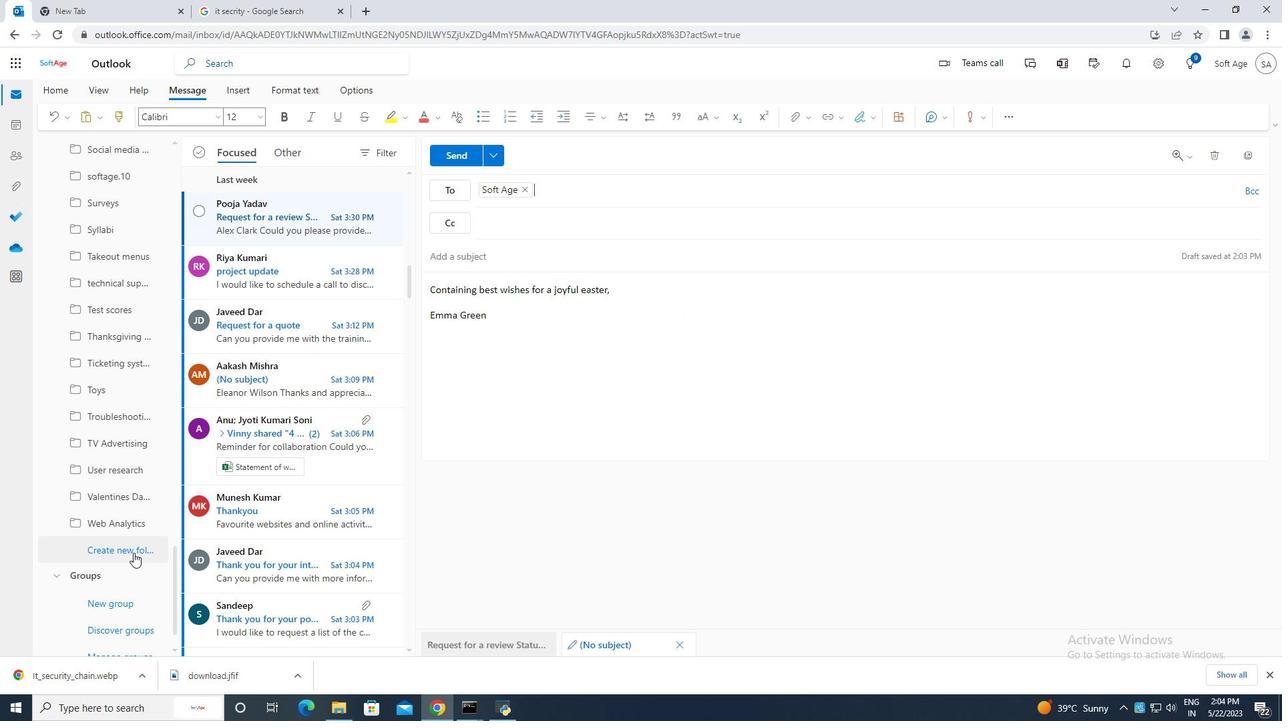 
Action: Mouse moved to (154, 575)
Screenshot: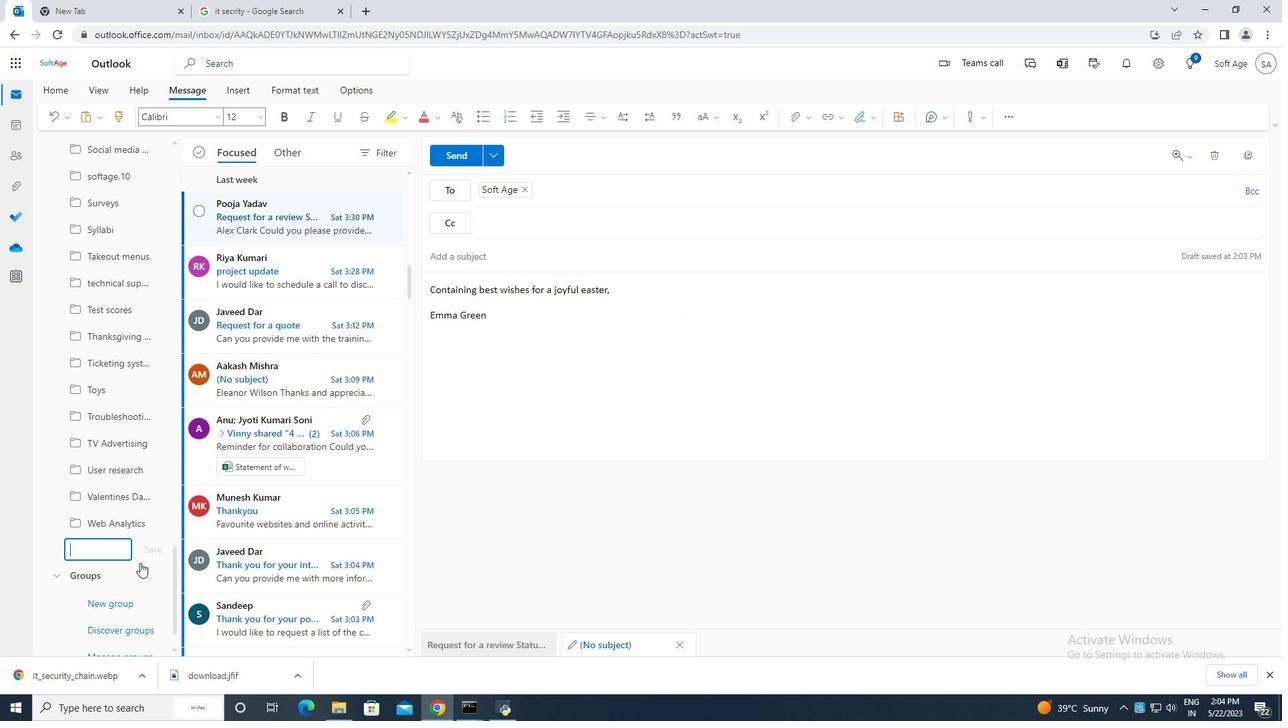 
Action: Key pressed <Key.caps_lock>R<Key.caps_lock>ec
Screenshot: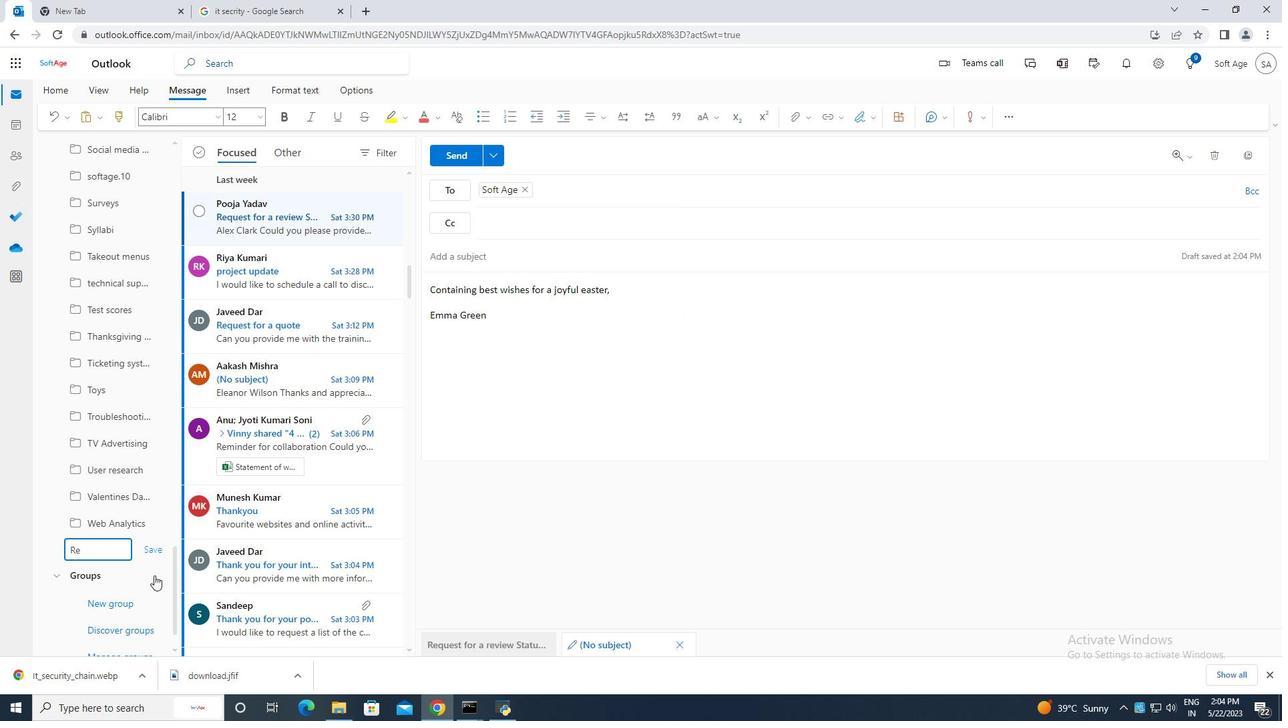 
Action: Mouse moved to (156, 579)
Screenshot: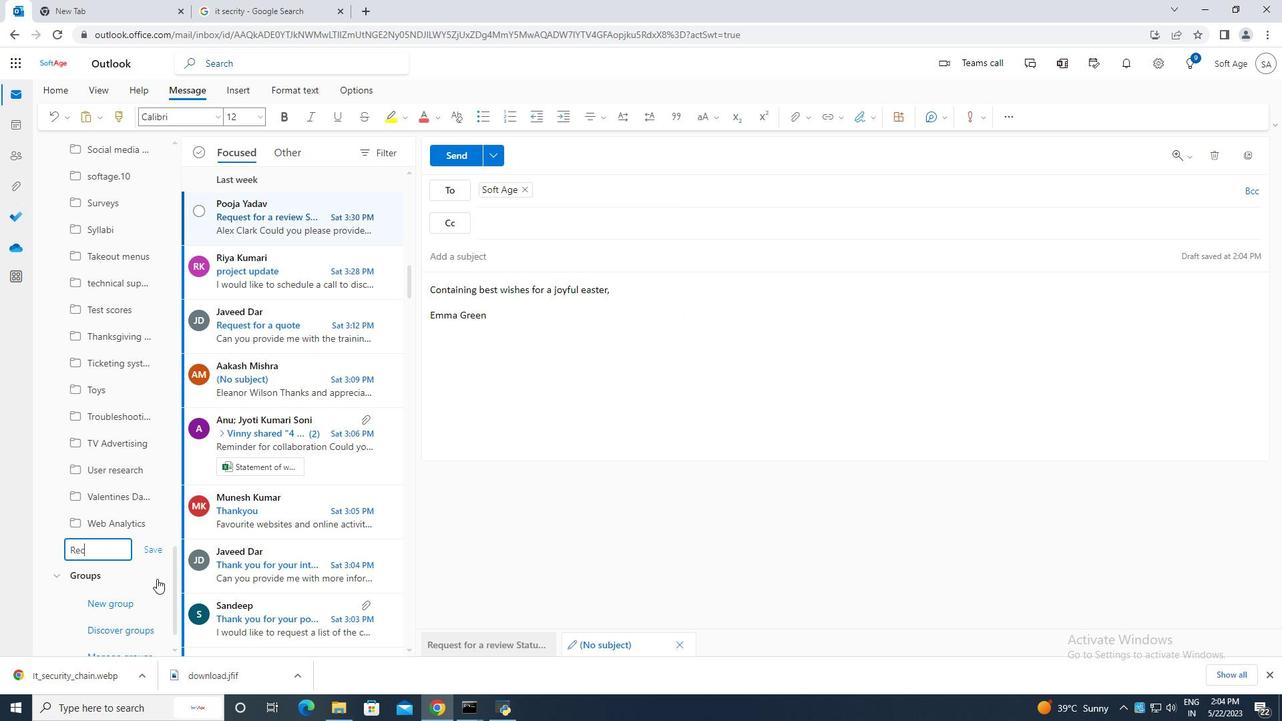 
Action: Key pressed ruitment
Screenshot: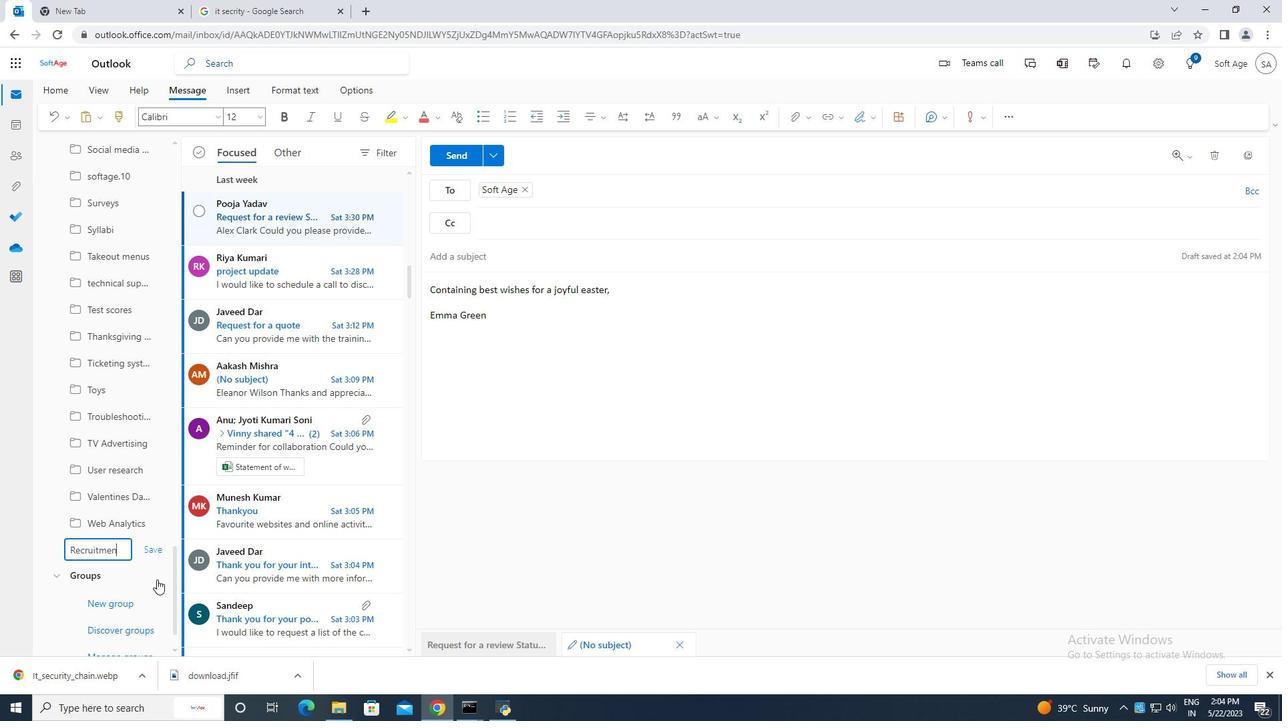 
Action: Mouse moved to (156, 547)
Screenshot: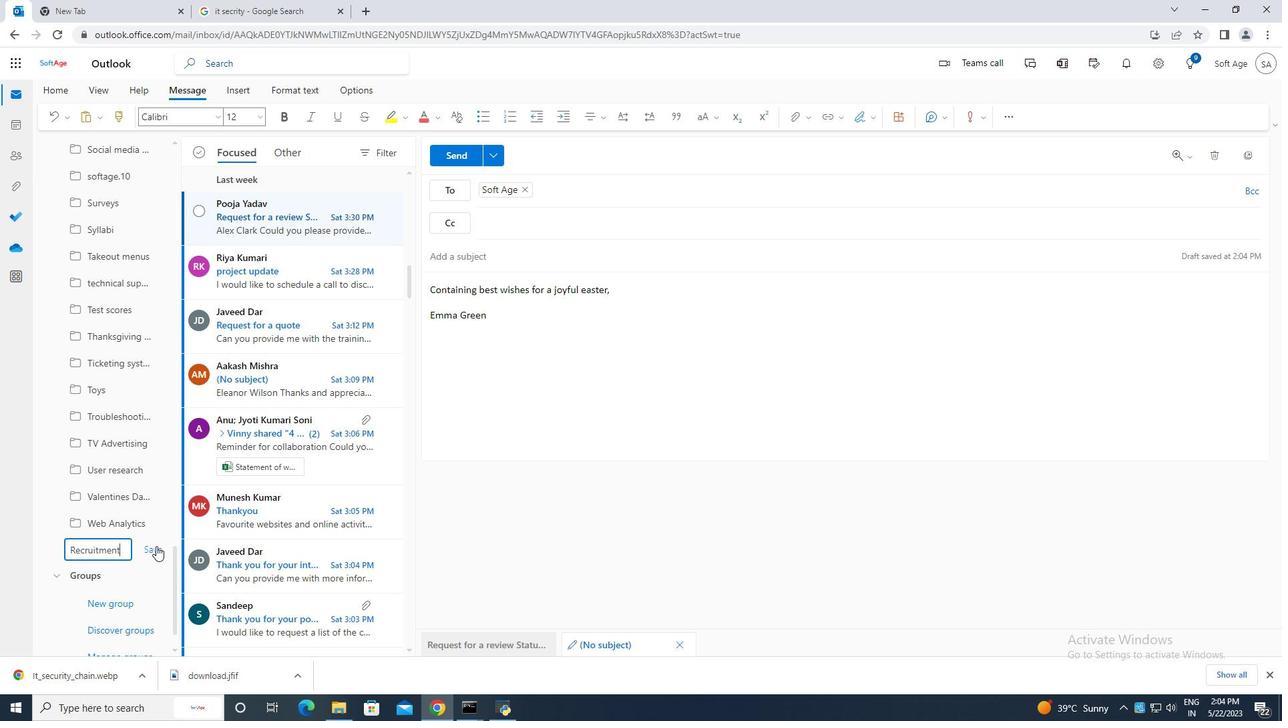 
Action: Mouse pressed left at (156, 547)
Screenshot: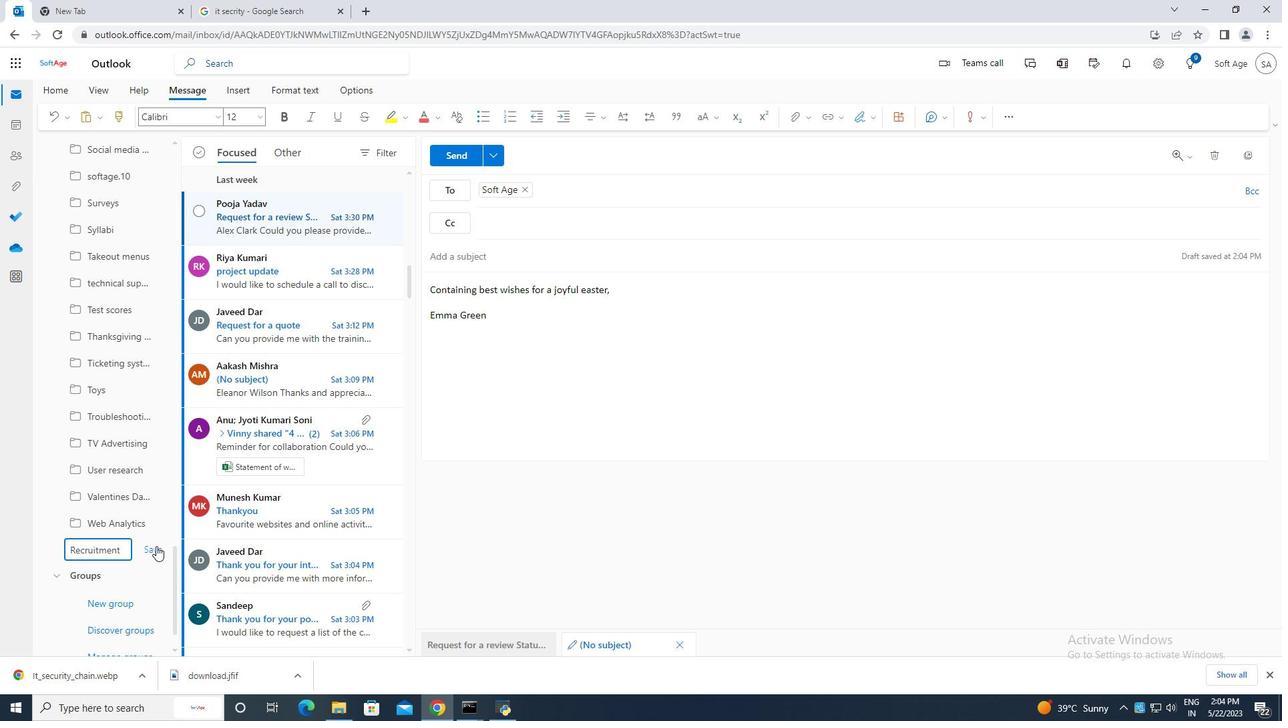 
Action: Mouse moved to (129, 382)
Screenshot: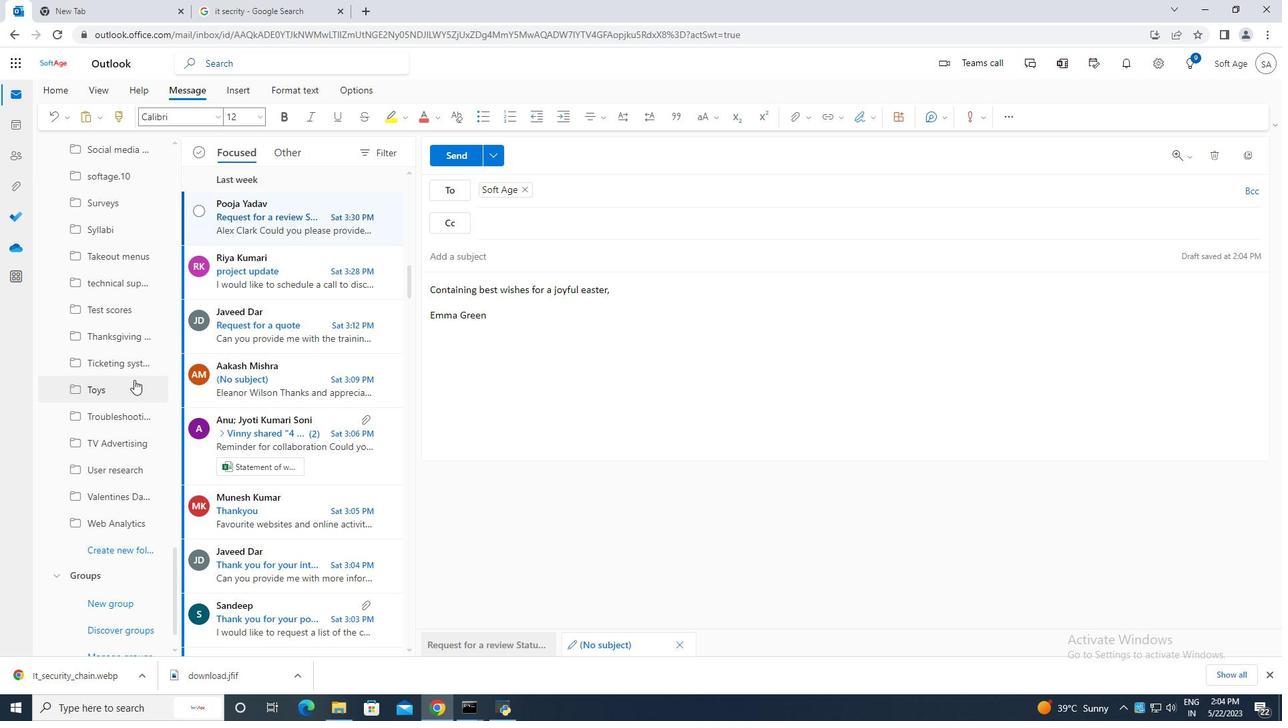 
Action: Mouse scrolled (129, 383) with delta (0, 0)
Screenshot: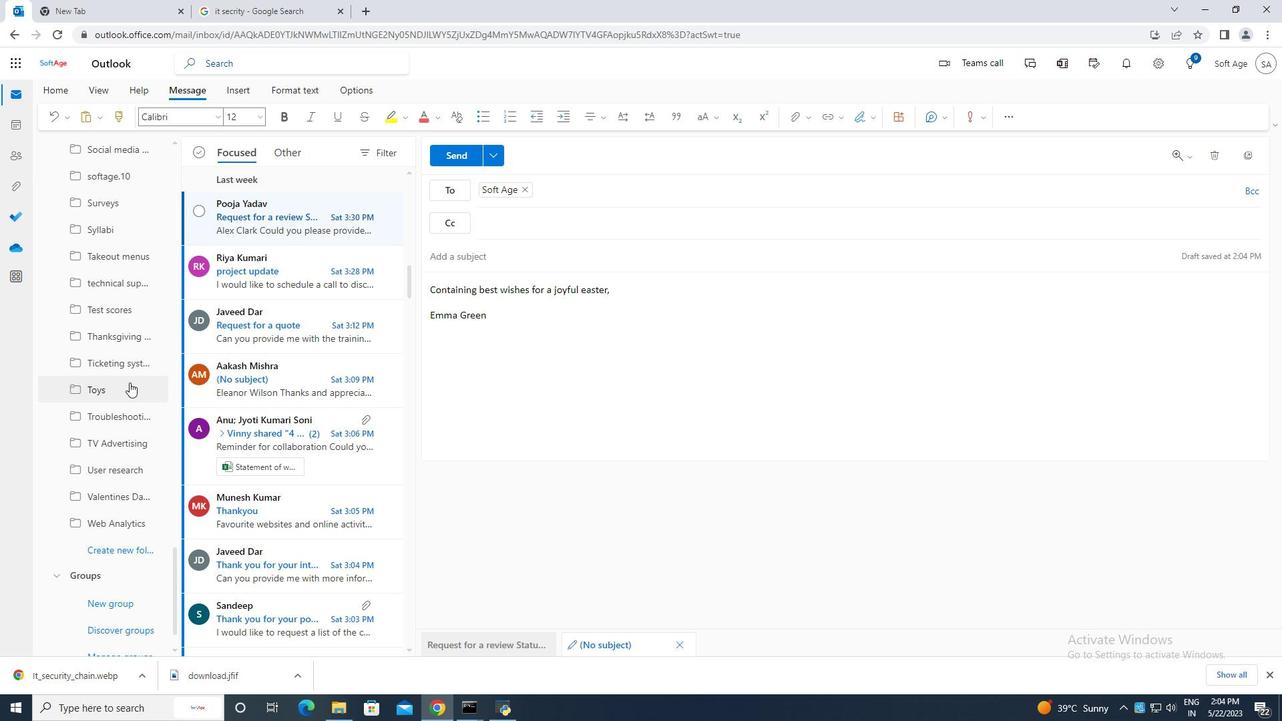 
Action: Mouse scrolled (129, 383) with delta (0, 0)
Screenshot: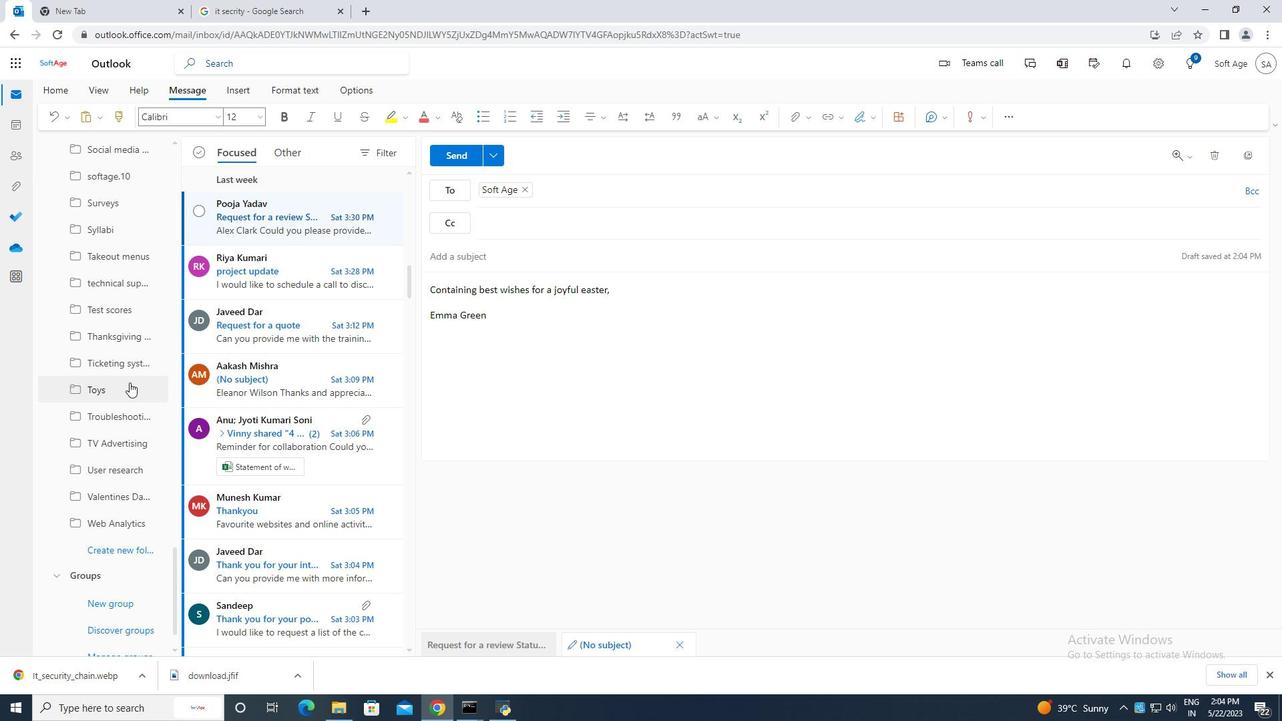 
Action: Mouse scrolled (129, 383) with delta (0, 0)
Screenshot: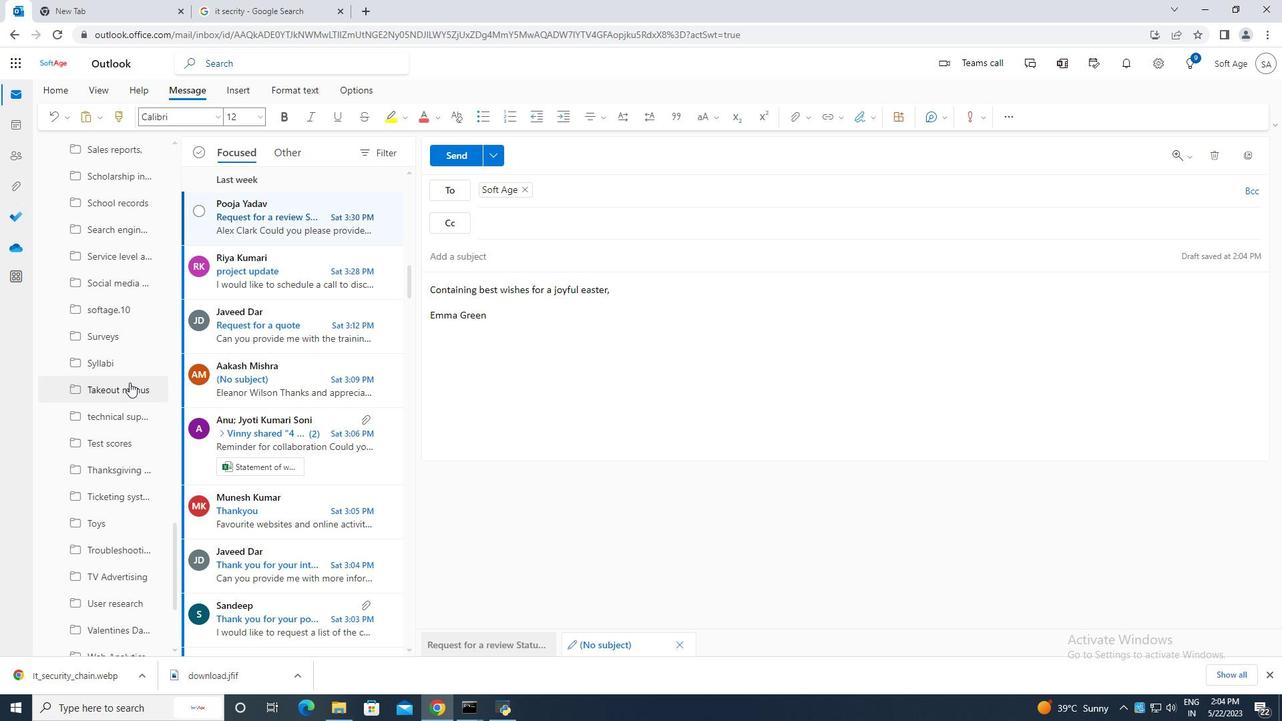 
Action: Mouse scrolled (129, 383) with delta (0, 0)
Screenshot: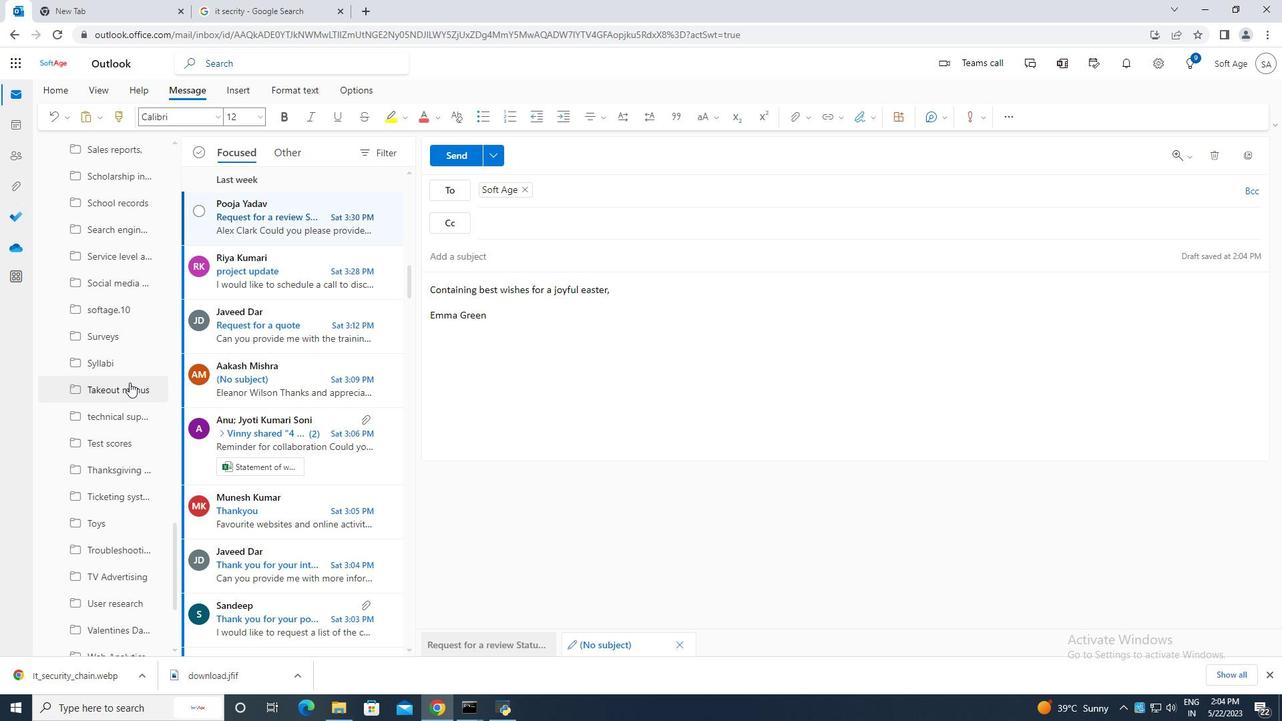 
Action: Mouse scrolled (129, 383) with delta (0, 0)
Screenshot: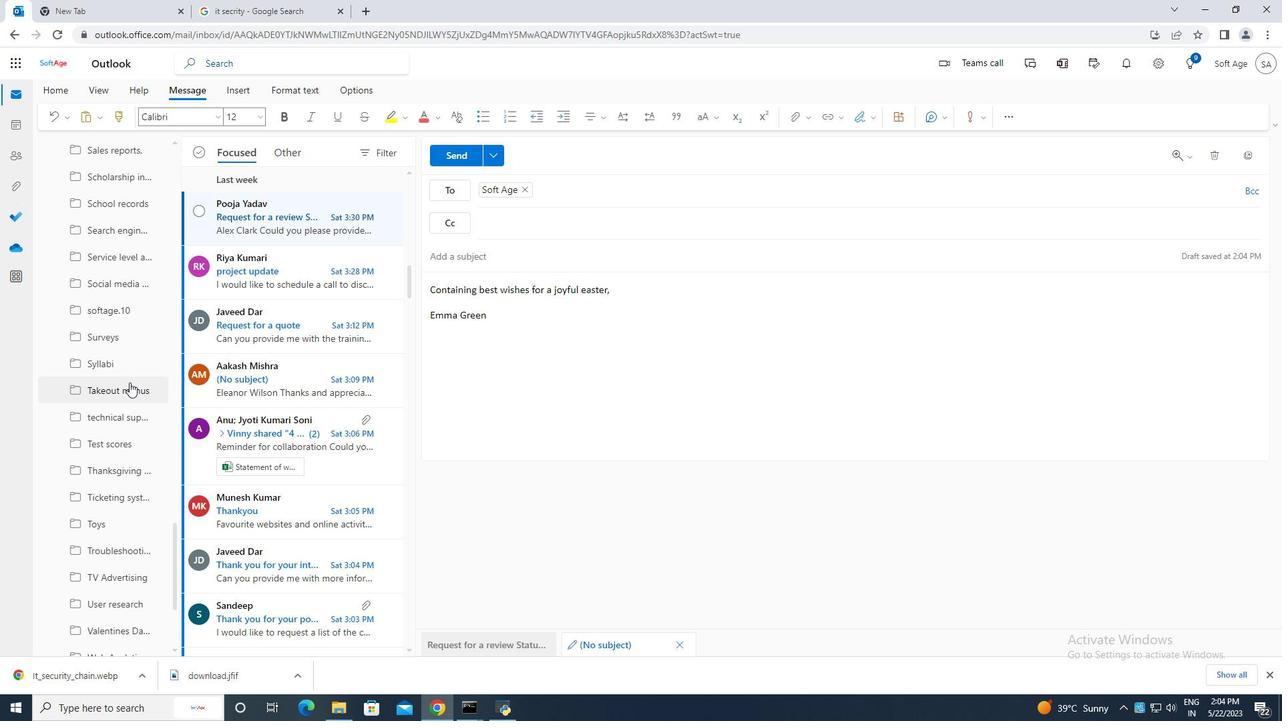 
Action: Mouse scrolled (129, 382) with delta (0, 0)
Screenshot: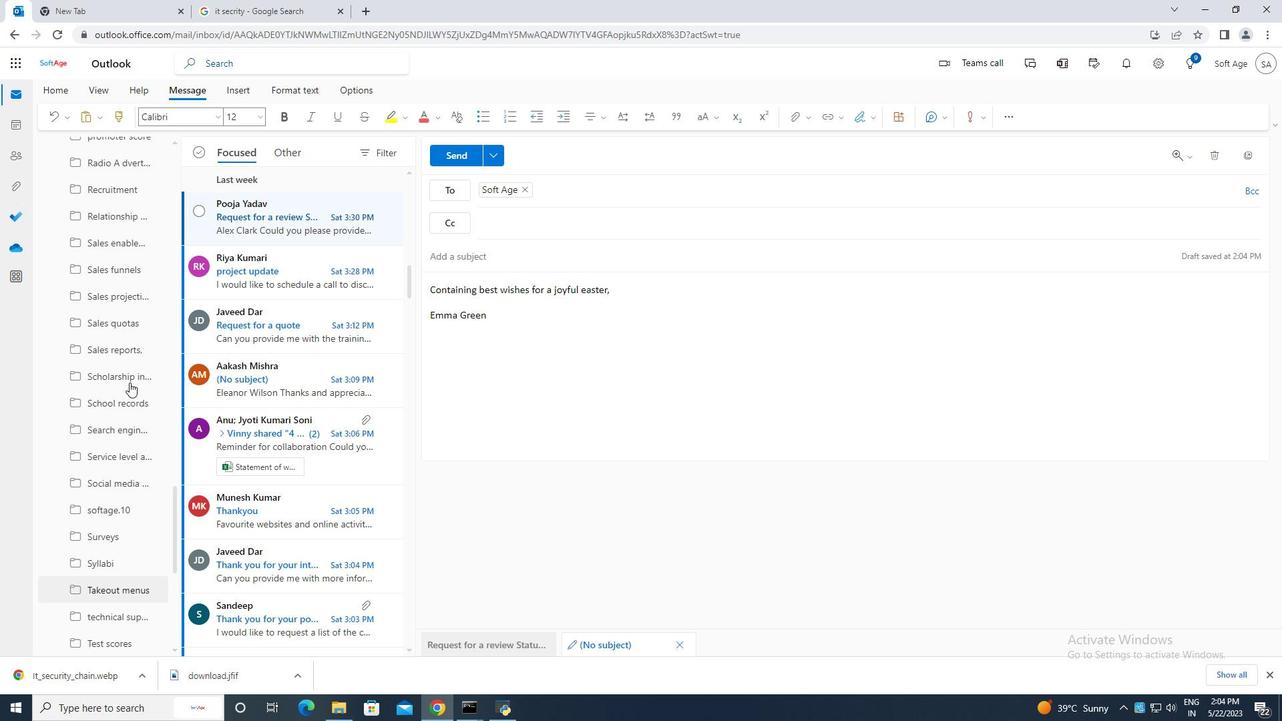 
Action: Mouse scrolled (129, 382) with delta (0, 0)
Screenshot: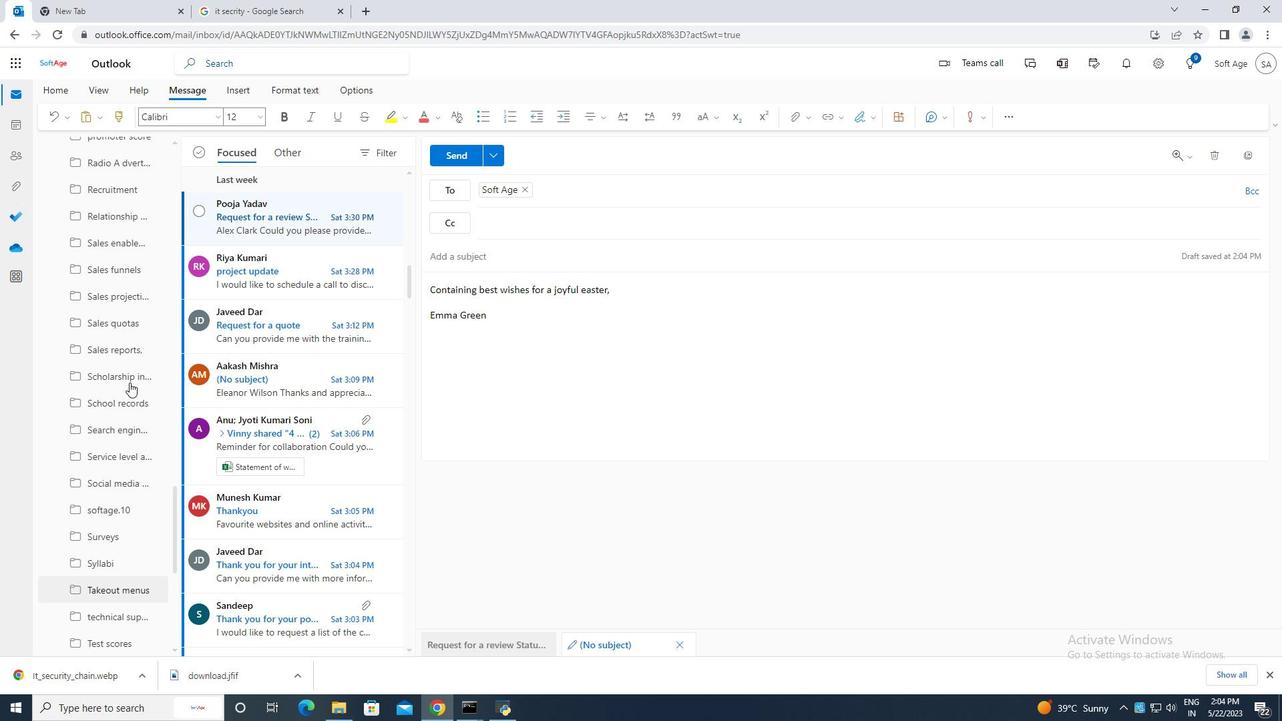 
Action: Mouse scrolled (129, 382) with delta (0, 0)
Screenshot: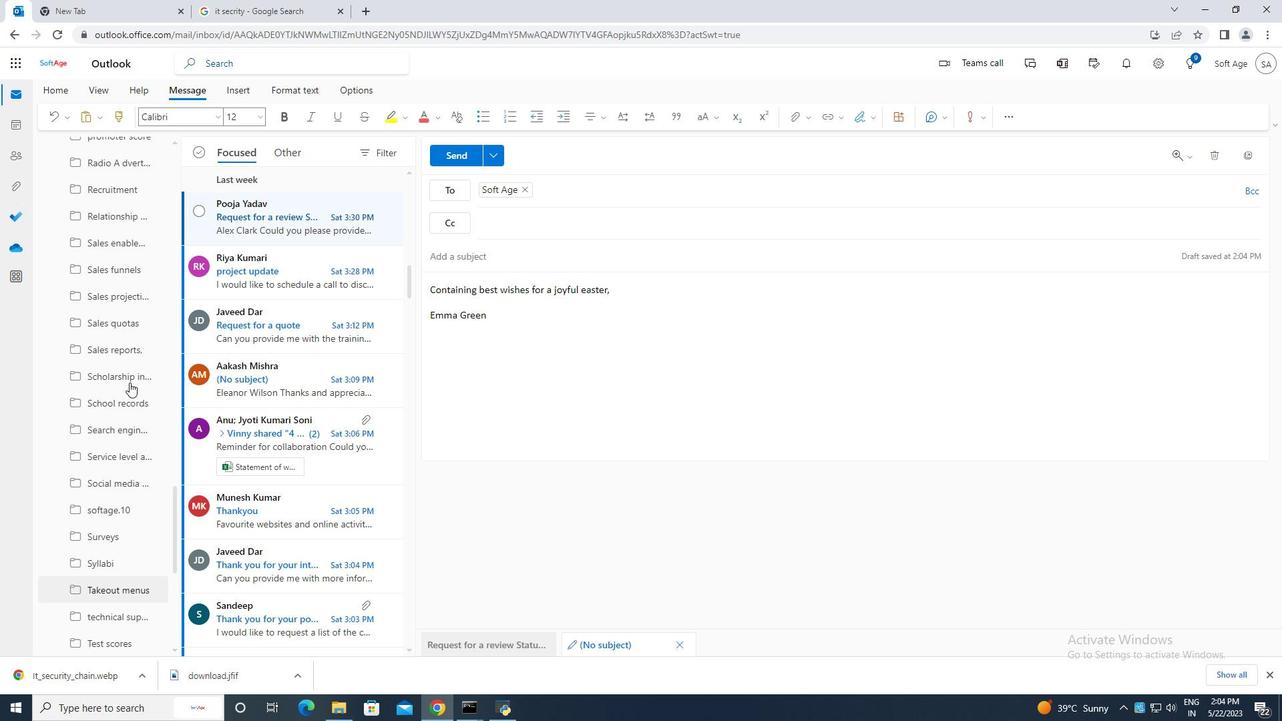
Action: Mouse scrolled (129, 382) with delta (0, 0)
Screenshot: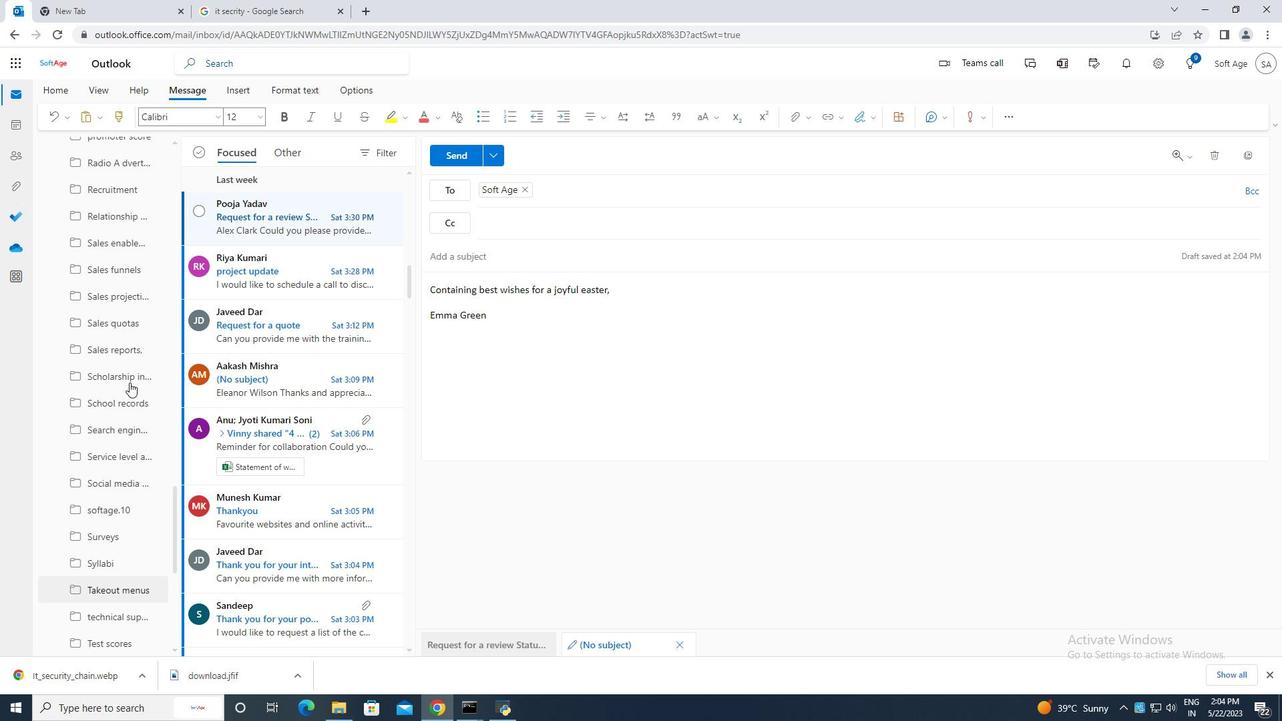 
Action: Mouse scrolled (129, 382) with delta (0, 0)
Screenshot: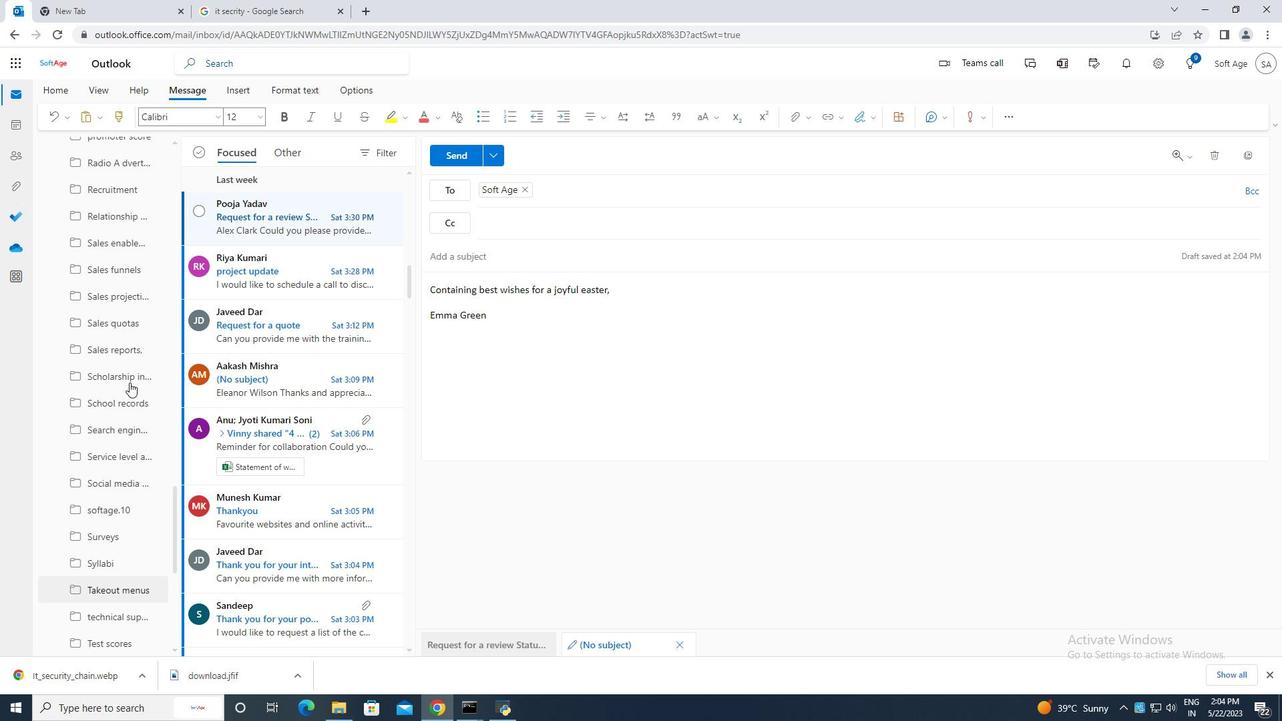 
Action: Mouse scrolled (129, 382) with delta (0, 0)
Screenshot: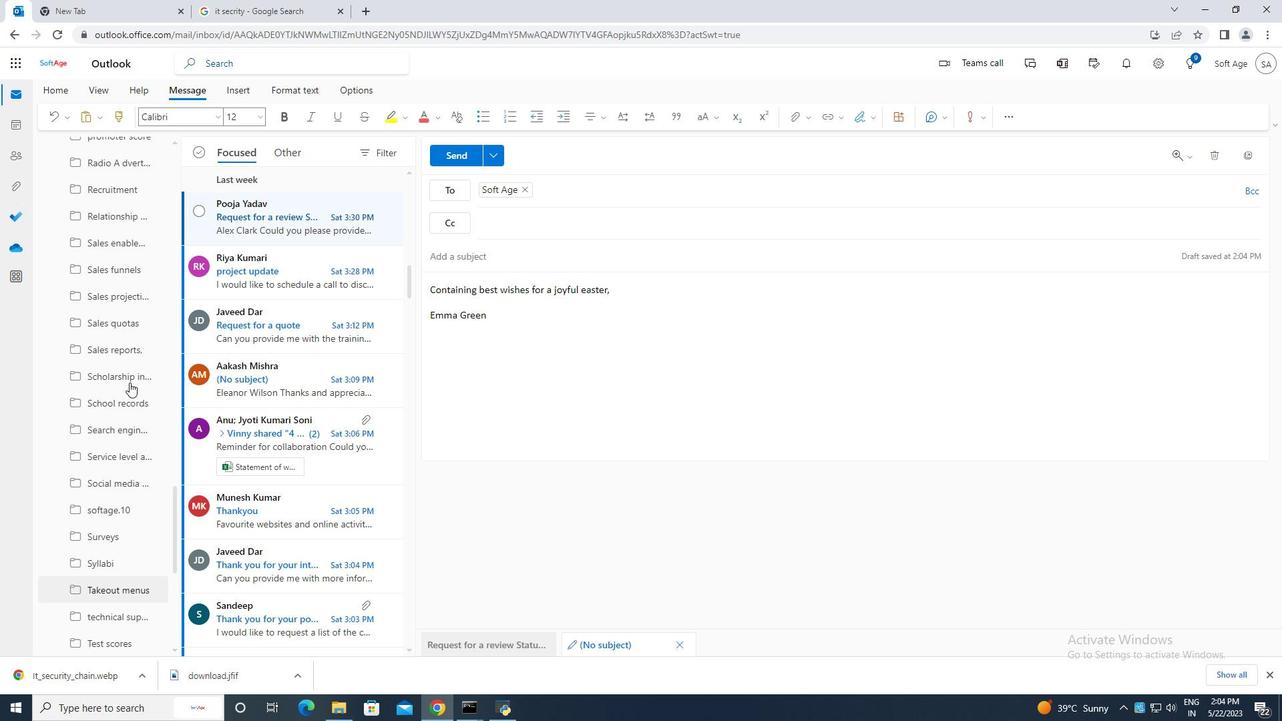 
Action: Mouse moved to (457, 154)
Screenshot: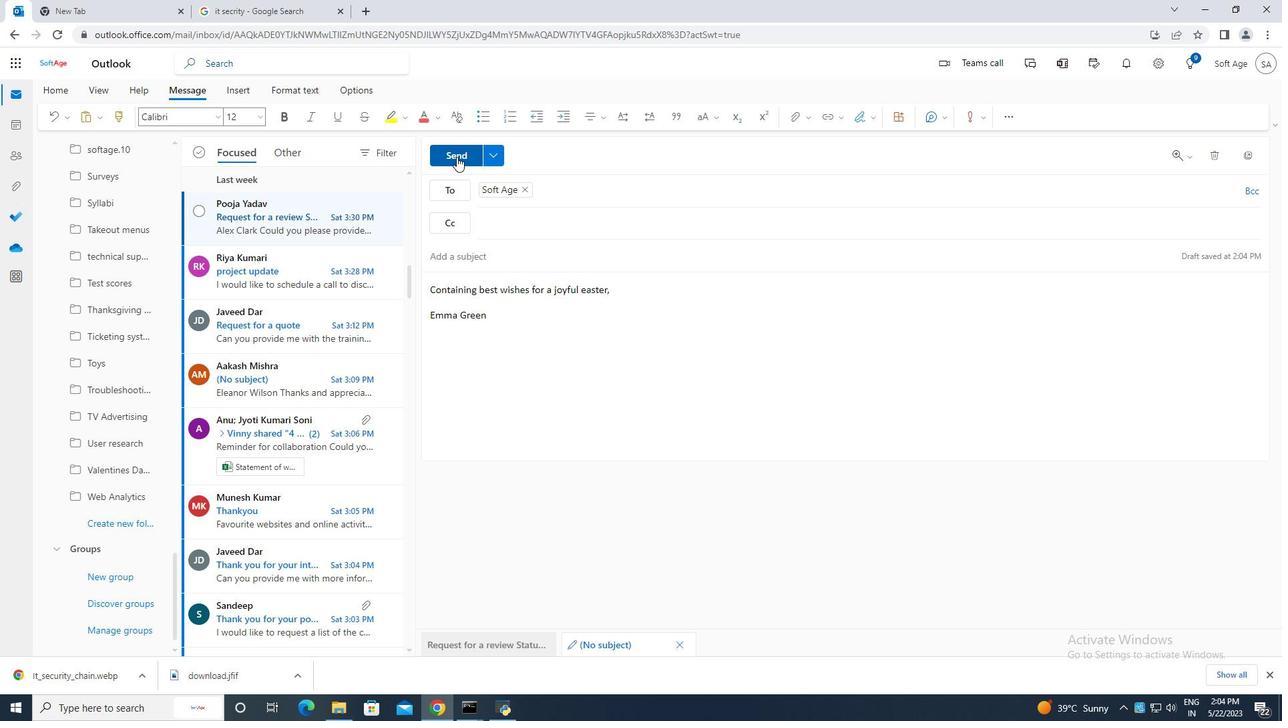 
Action: Mouse pressed left at (457, 154)
Screenshot: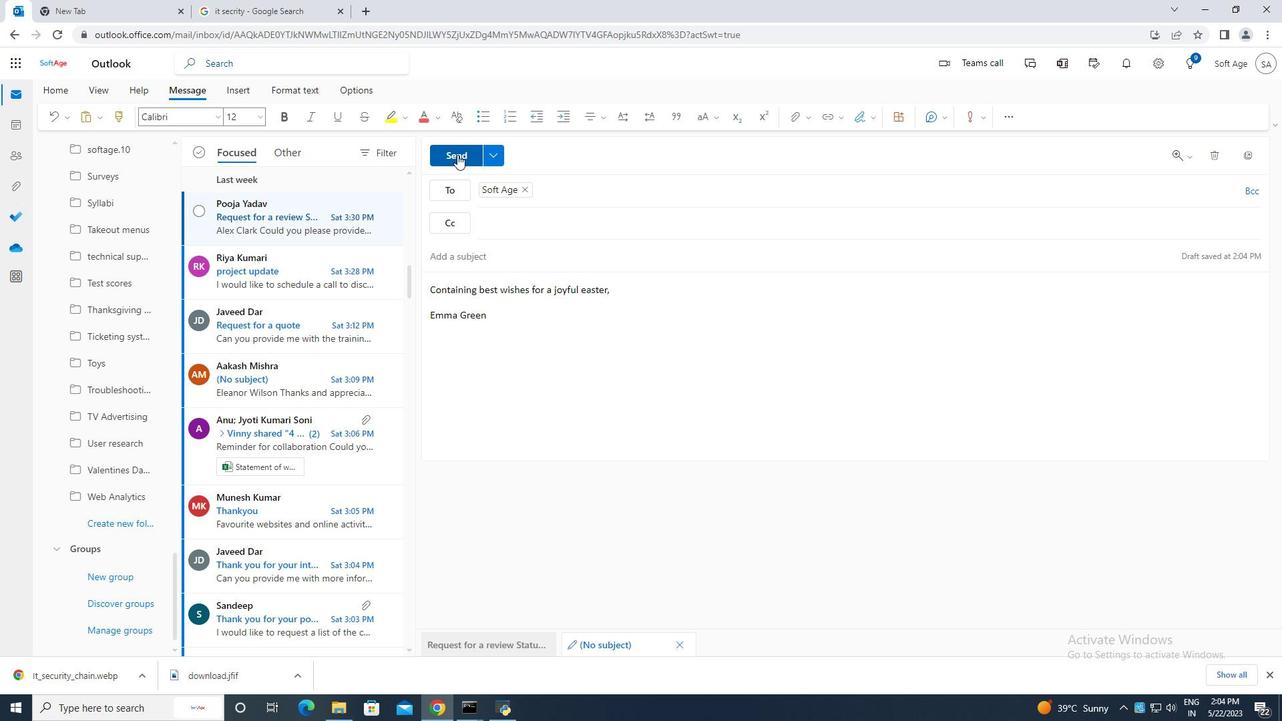 
Action: Mouse moved to (630, 387)
Screenshot: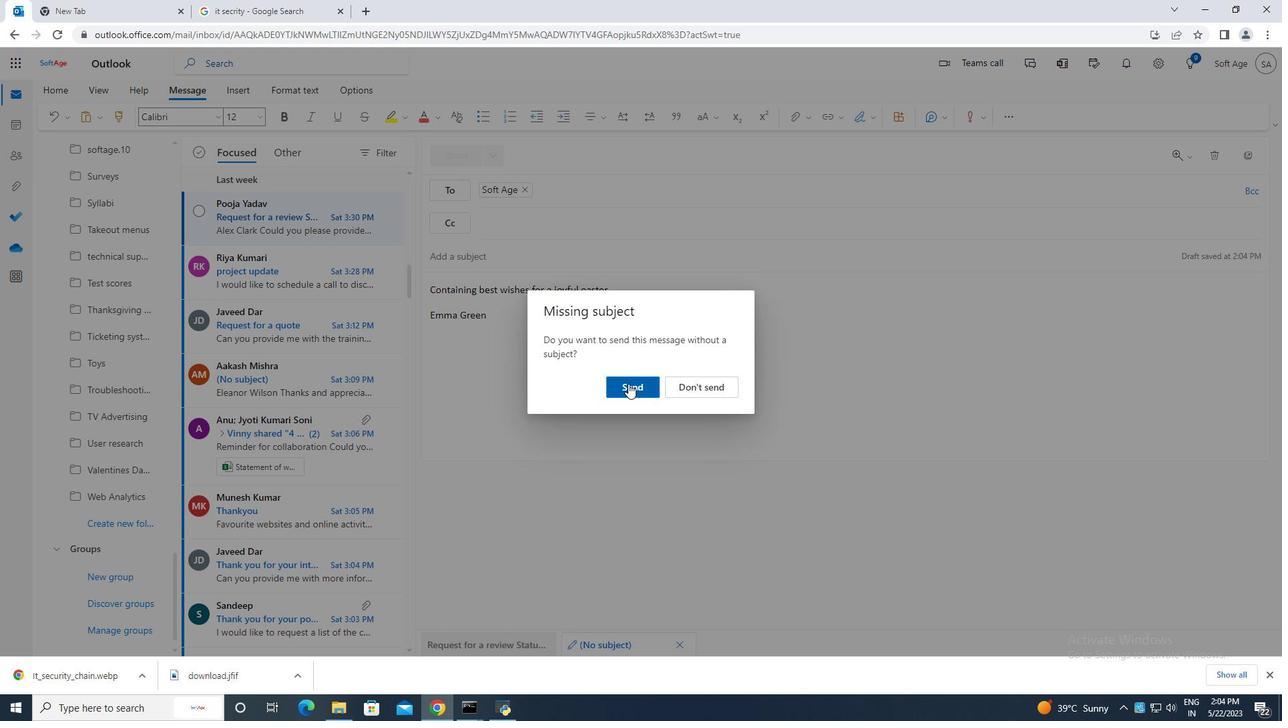 
Action: Mouse pressed left at (630, 387)
Screenshot: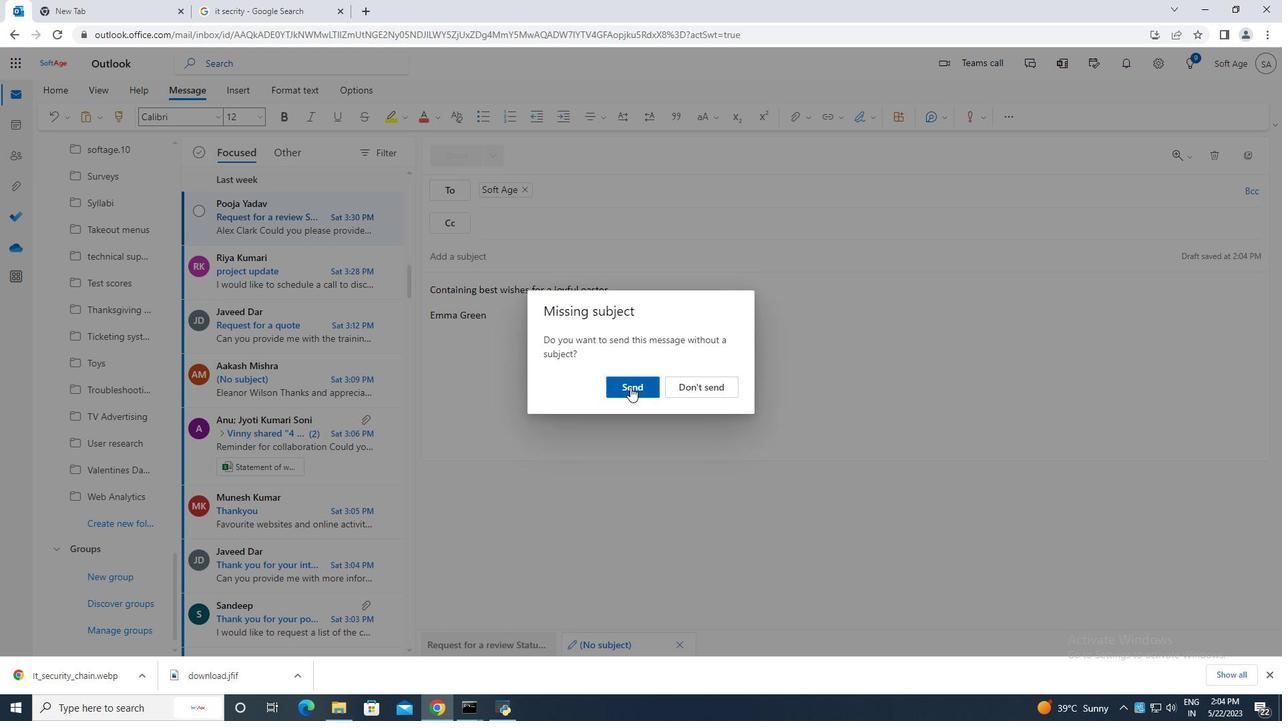 
Action: Mouse moved to (623, 385)
Screenshot: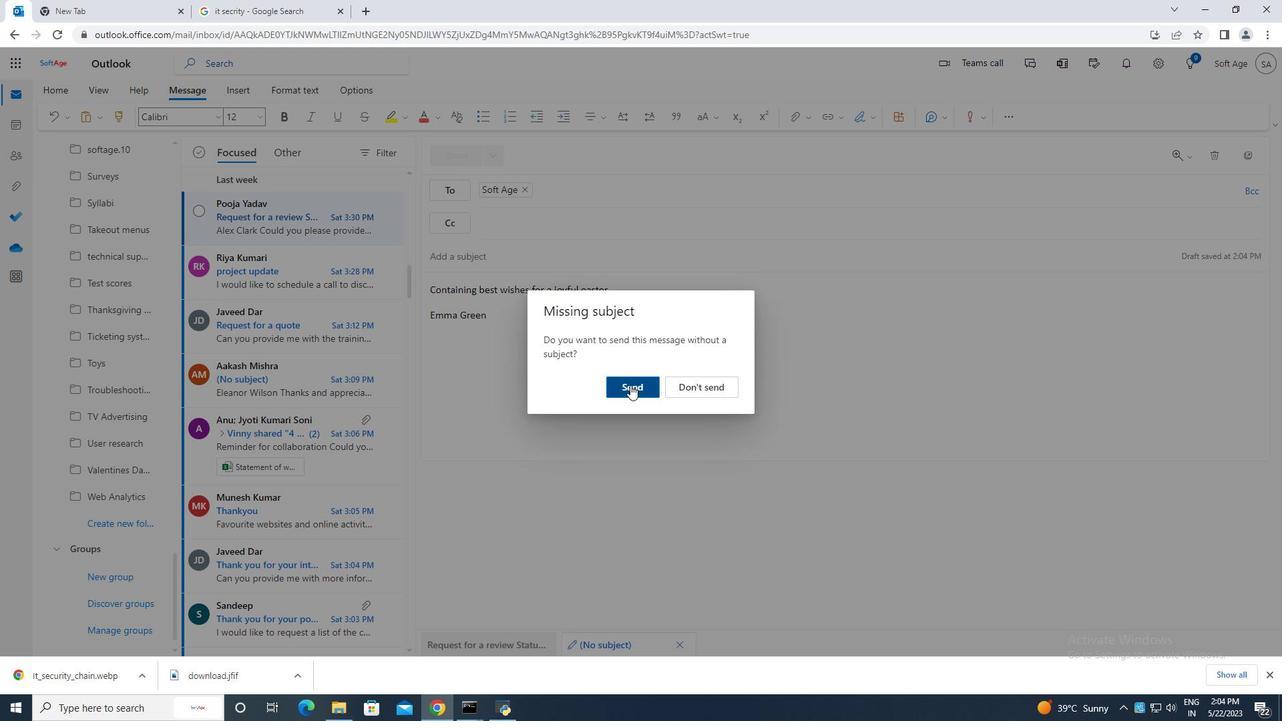 
